 Task: Look for space in Montebello, United States from 10th July, 2023 to 15th July, 2023 for 7 adults in price range Rs.10000 to Rs.15000. Place can be entire place or shared room with 4 bedrooms having 7 beds and 4 bathrooms. Property type can be house, flat, guest house. Amenities needed are: wifi, TV, free parkinig on premises, gym, breakfast. Booking option can be shelf check-in. Required host language is English.
Action: Mouse moved to (410, 102)
Screenshot: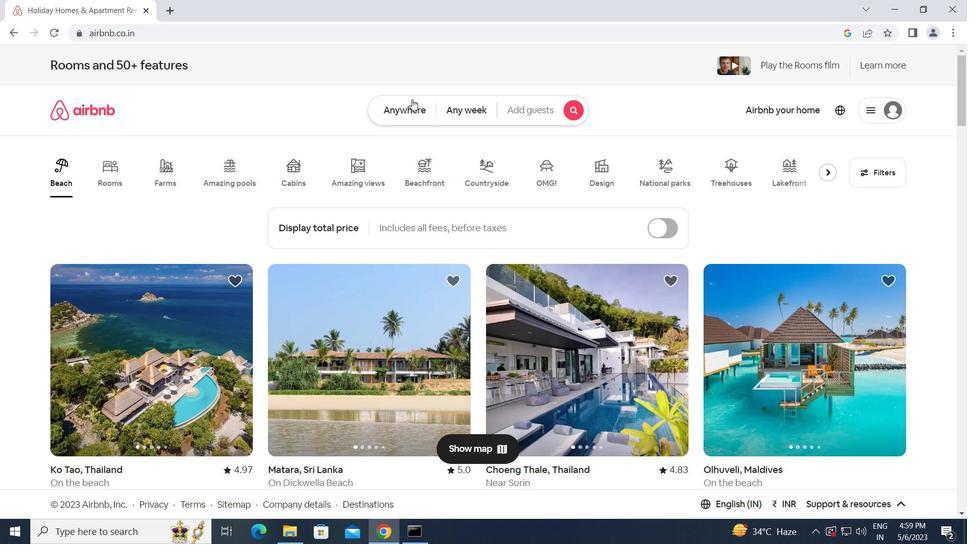 
Action: Mouse pressed left at (410, 102)
Screenshot: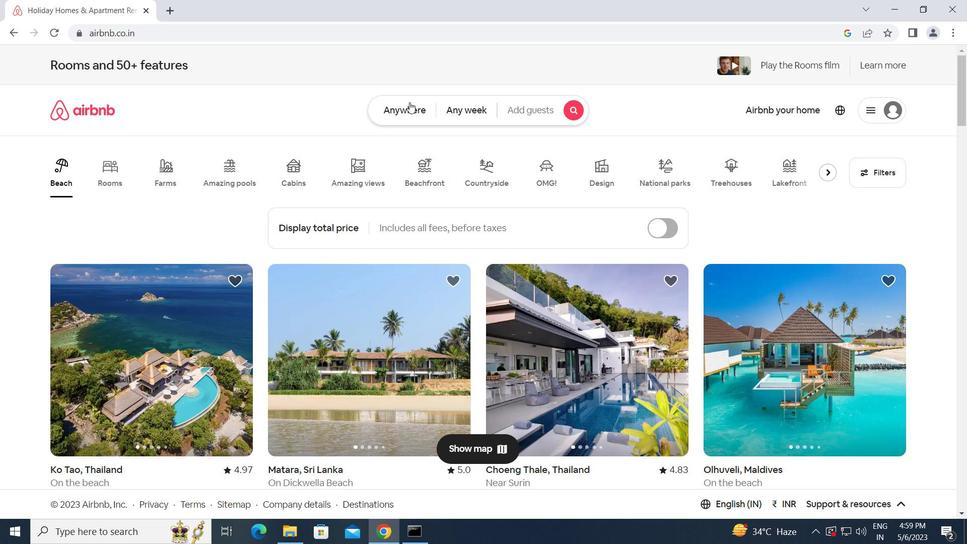 
Action: Mouse moved to (380, 153)
Screenshot: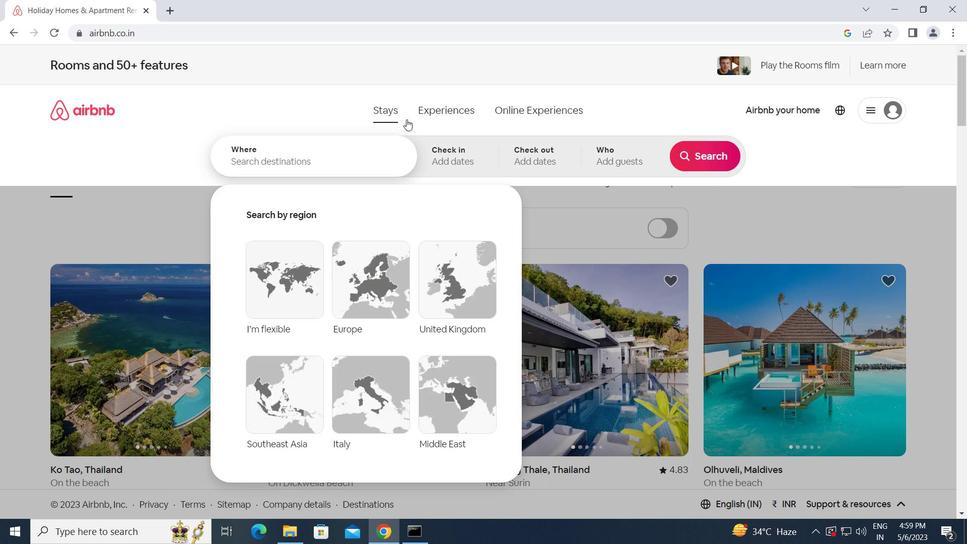 
Action: Mouse pressed left at (380, 153)
Screenshot: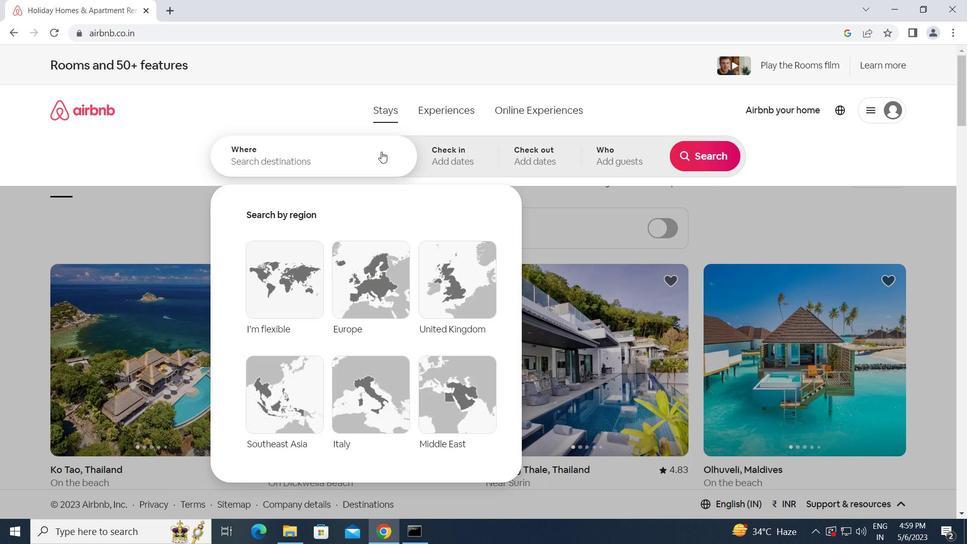 
Action: Key pressed m<Key.caps_lock>ontebello,<Key.space><Key.caps_lock>u<Key.caps_lock>nited<Key.space><Key.caps_lock>s<Key.caps_lock>tates<Key.enter>
Screenshot: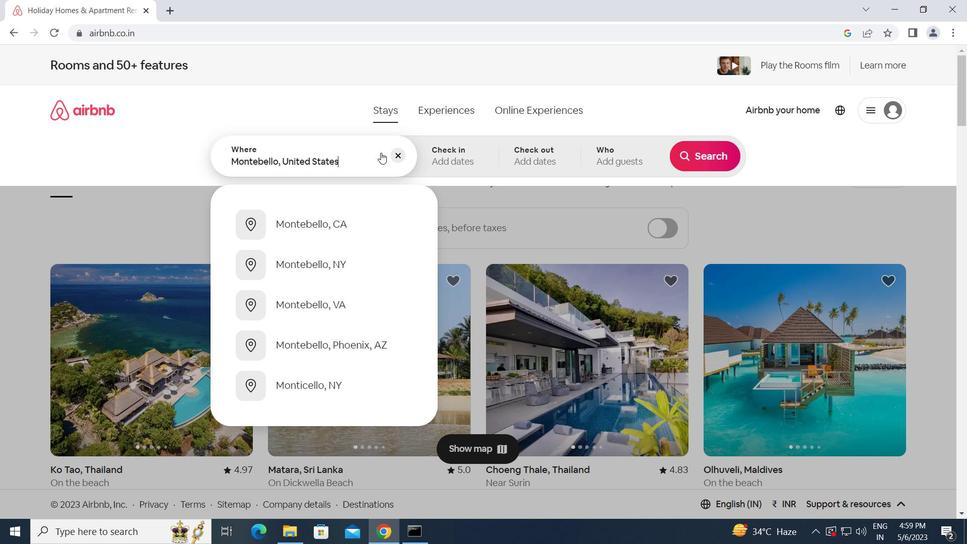 
Action: Mouse moved to (702, 253)
Screenshot: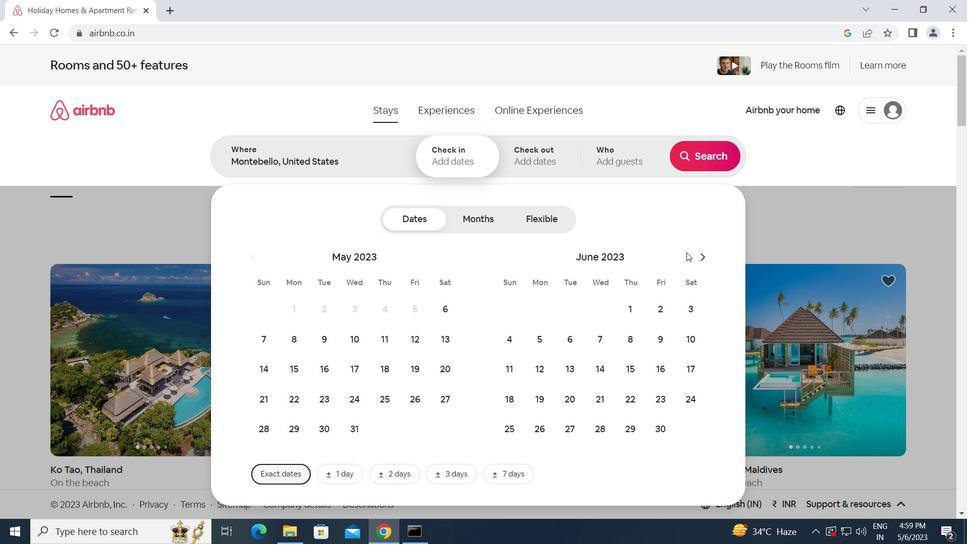 
Action: Mouse pressed left at (702, 253)
Screenshot: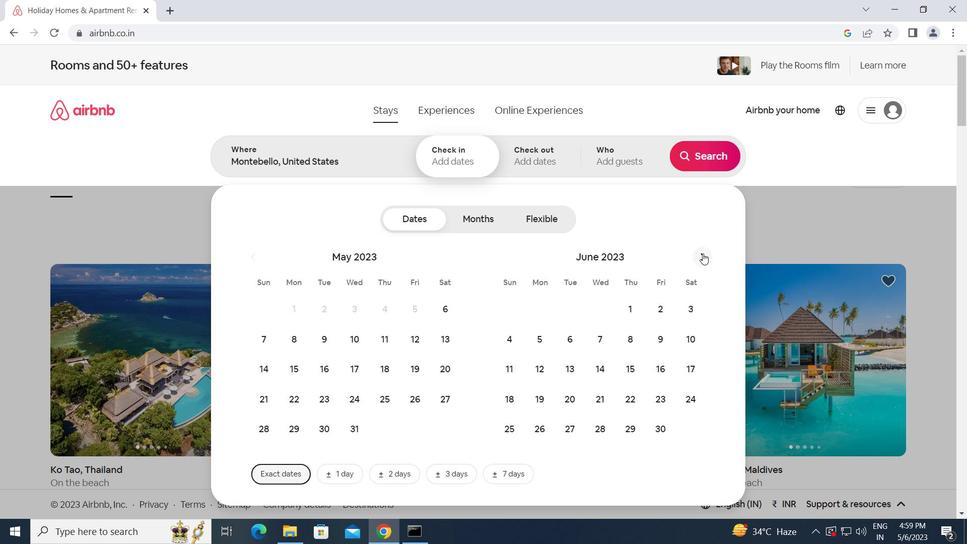 
Action: Mouse moved to (538, 370)
Screenshot: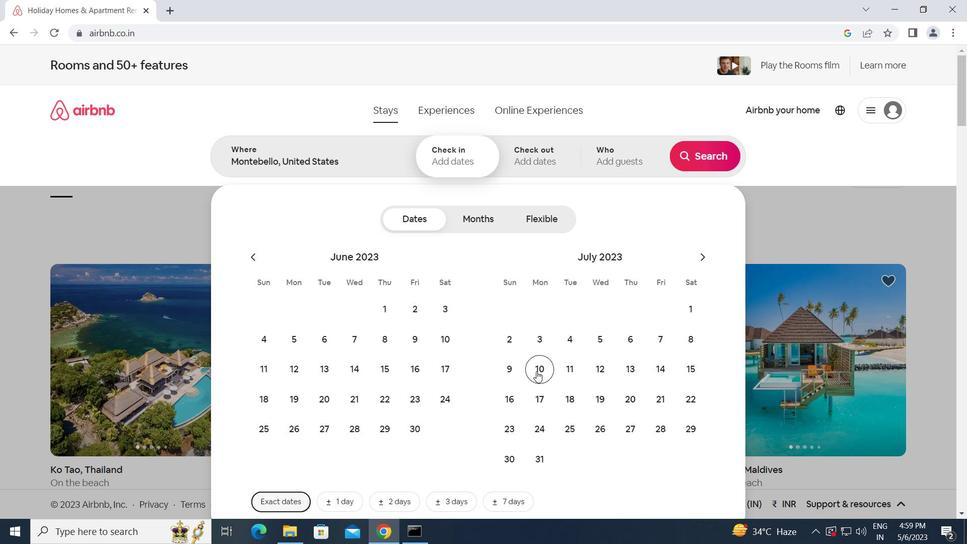
Action: Mouse pressed left at (538, 370)
Screenshot: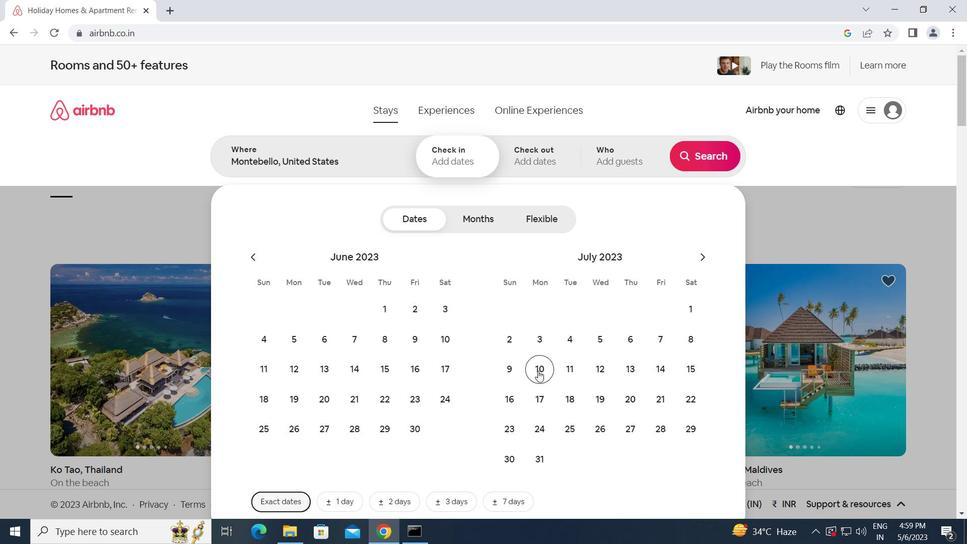 
Action: Mouse moved to (685, 362)
Screenshot: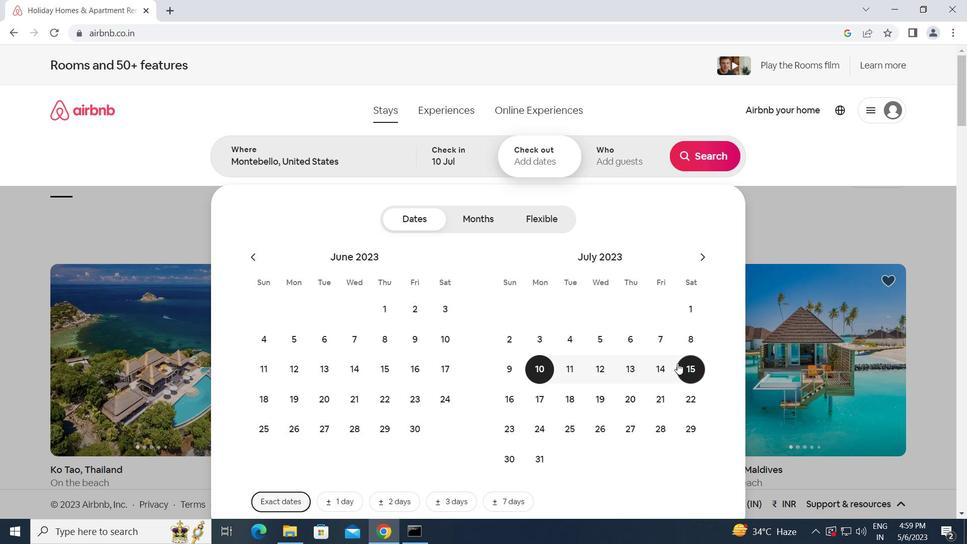 
Action: Mouse pressed left at (685, 362)
Screenshot: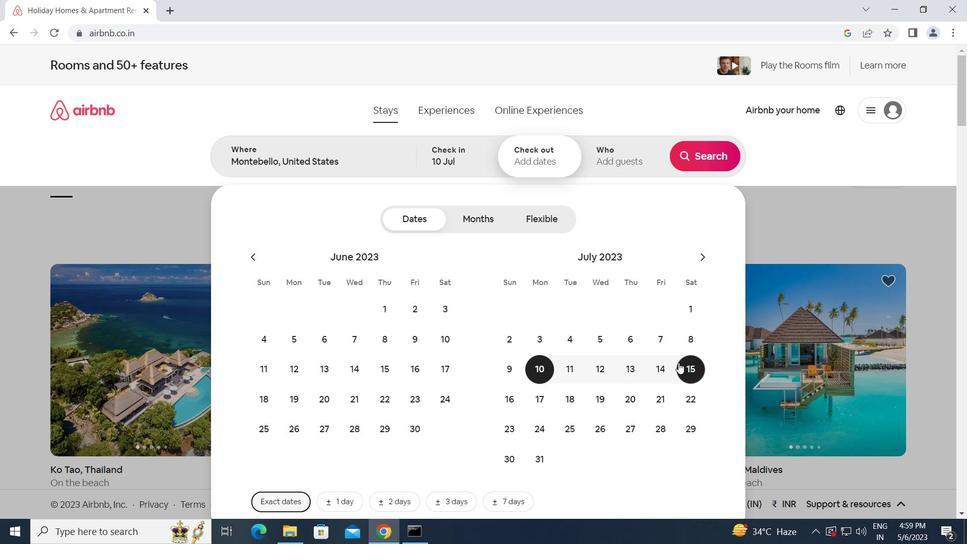 
Action: Mouse moved to (618, 154)
Screenshot: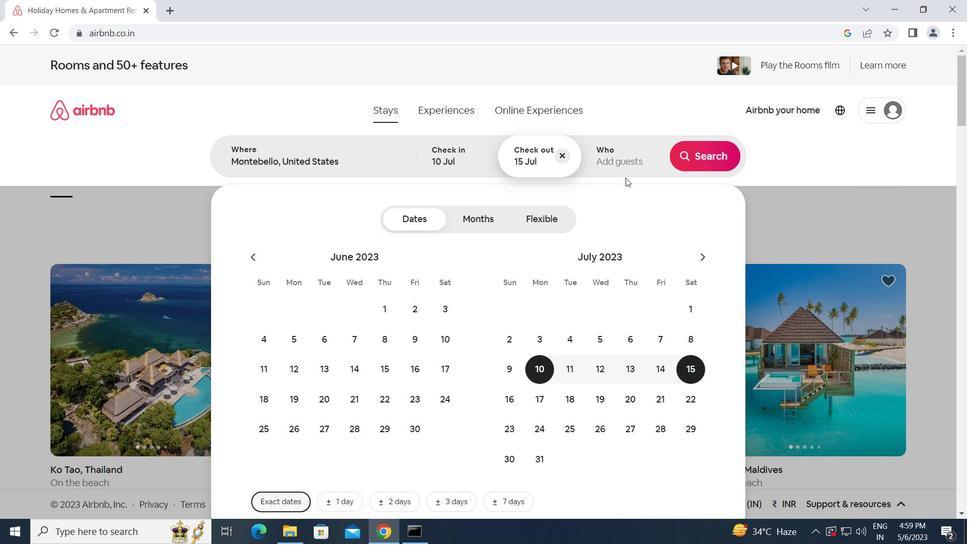 
Action: Mouse pressed left at (618, 154)
Screenshot: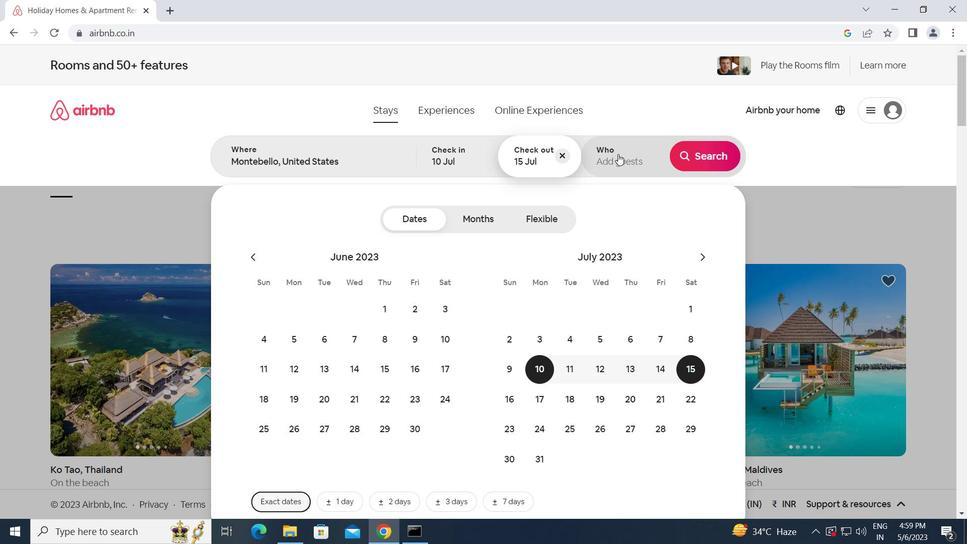 
Action: Mouse moved to (712, 223)
Screenshot: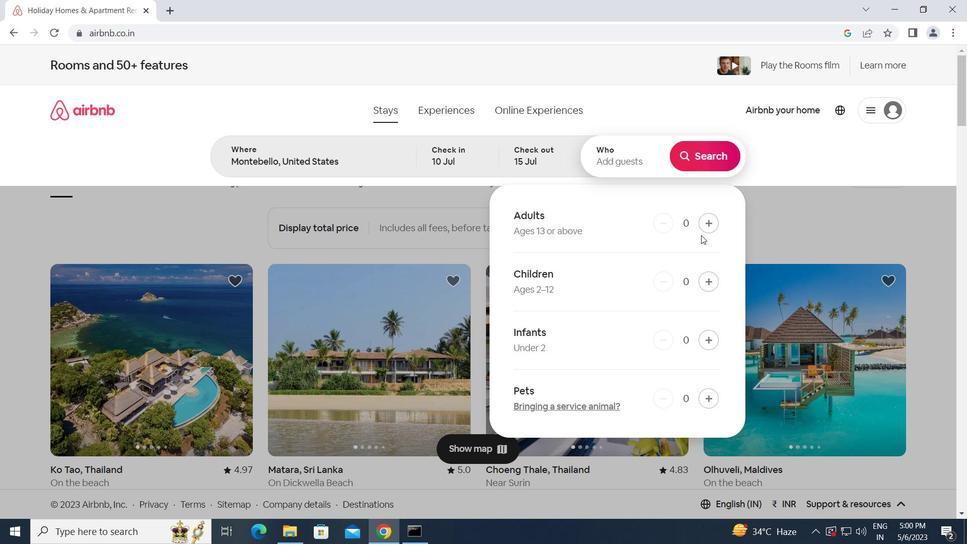 
Action: Mouse pressed left at (712, 223)
Screenshot: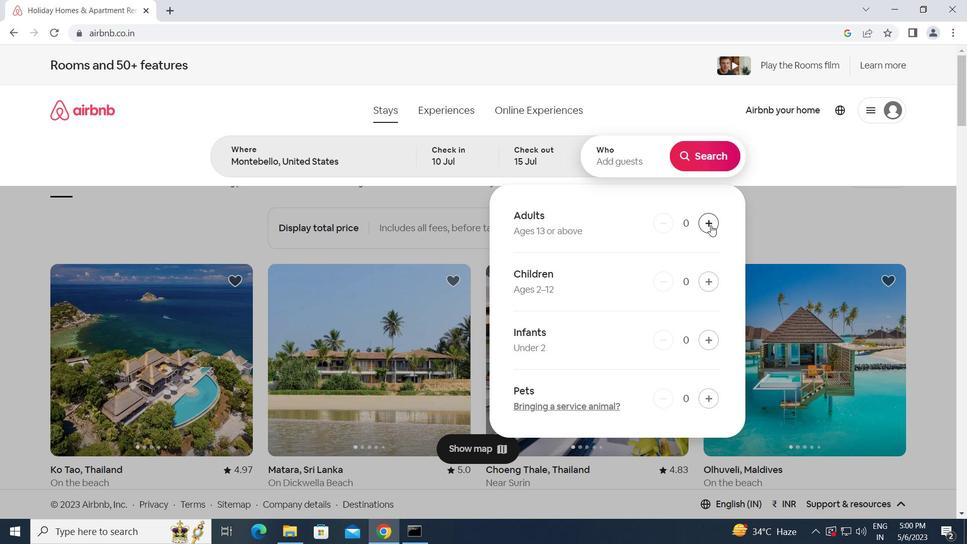 
Action: Mouse pressed left at (712, 223)
Screenshot: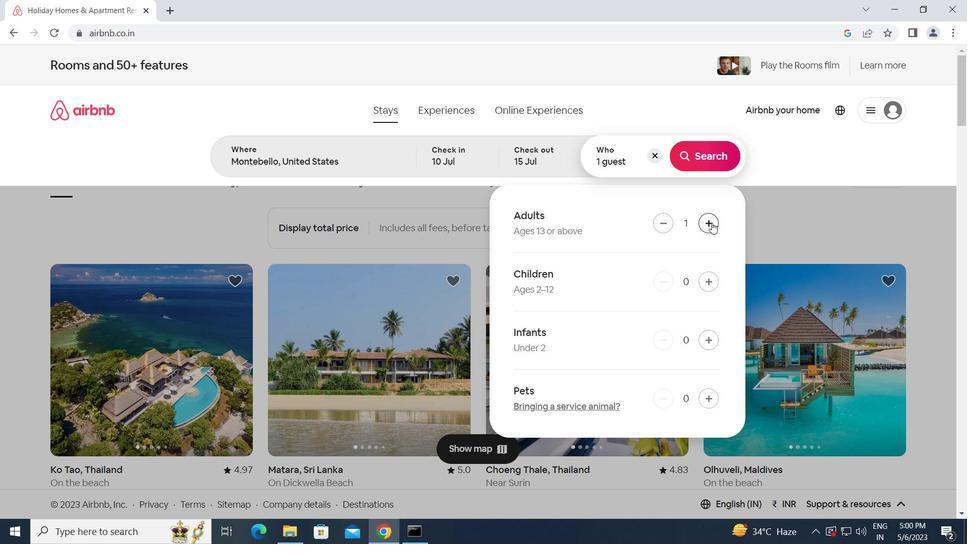 
Action: Mouse pressed left at (712, 223)
Screenshot: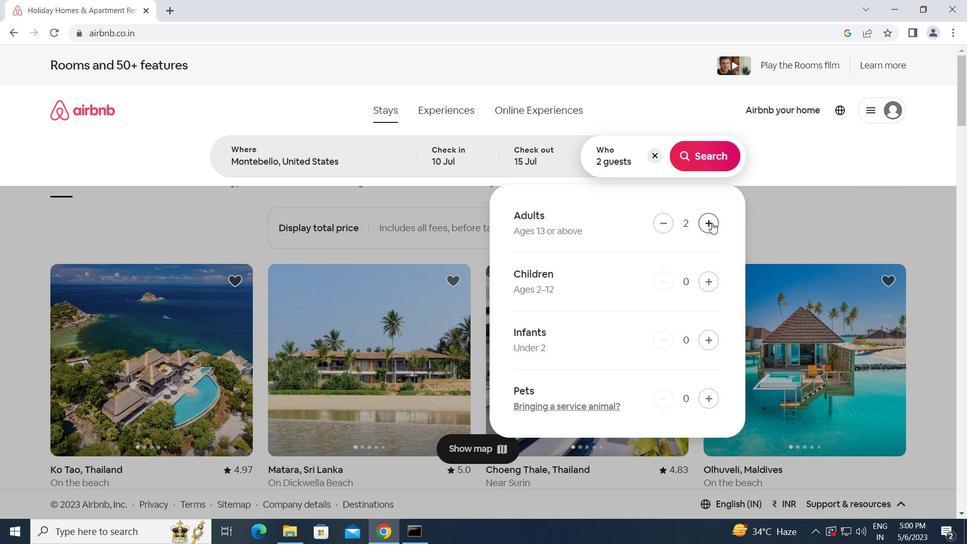 
Action: Mouse pressed left at (712, 223)
Screenshot: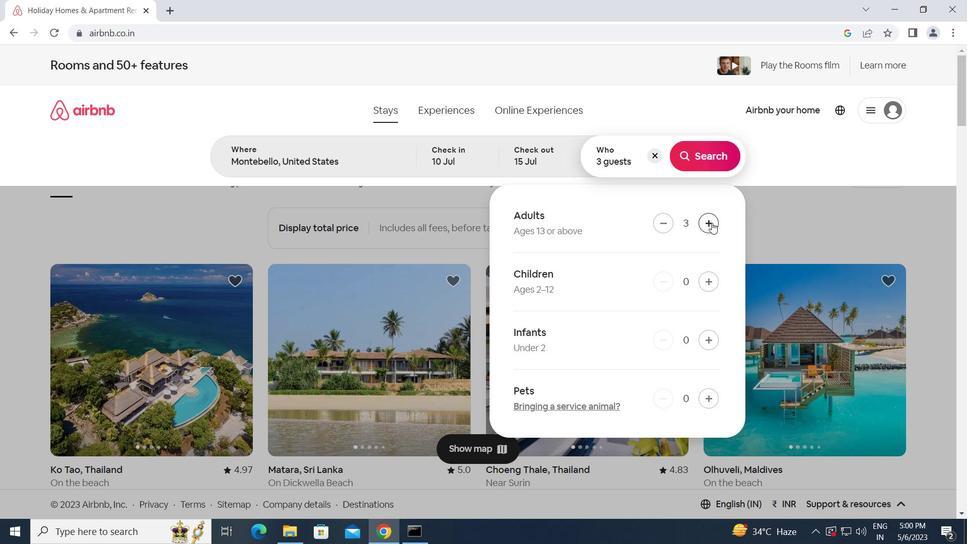 
Action: Mouse pressed left at (712, 223)
Screenshot: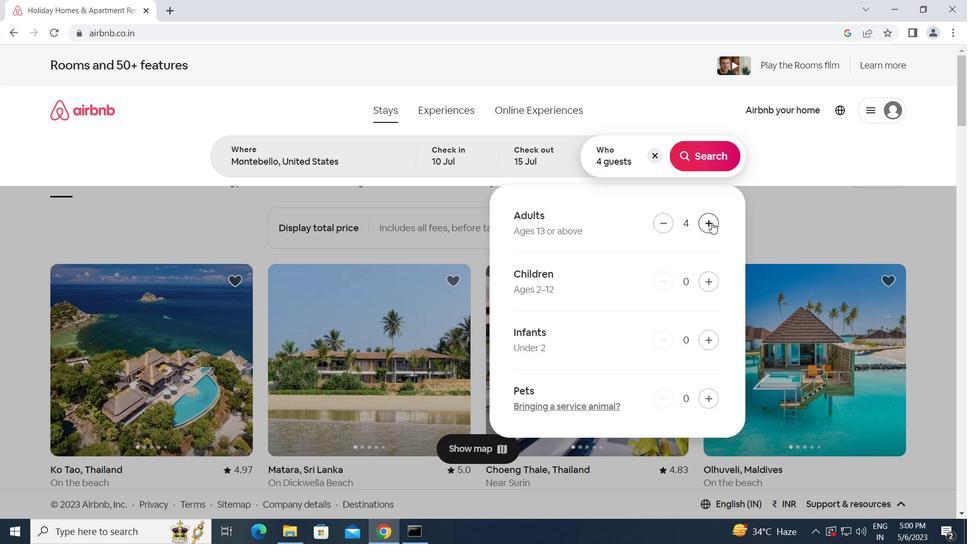
Action: Mouse pressed left at (712, 223)
Screenshot: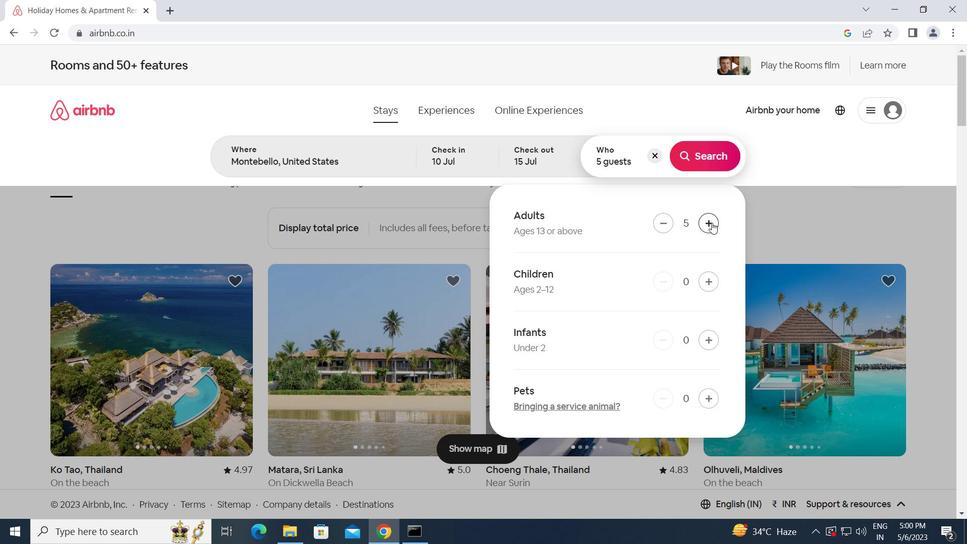 
Action: Mouse pressed left at (712, 223)
Screenshot: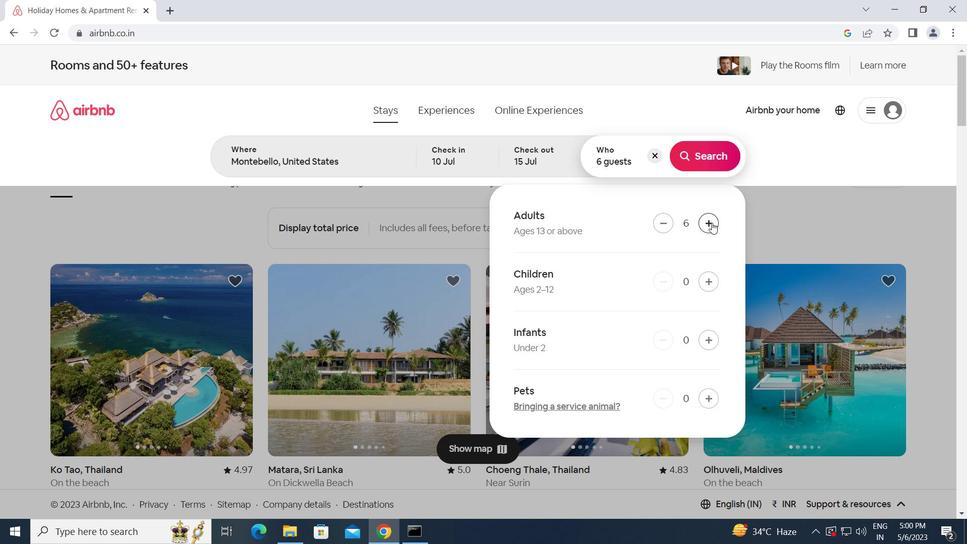 
Action: Mouse moved to (708, 152)
Screenshot: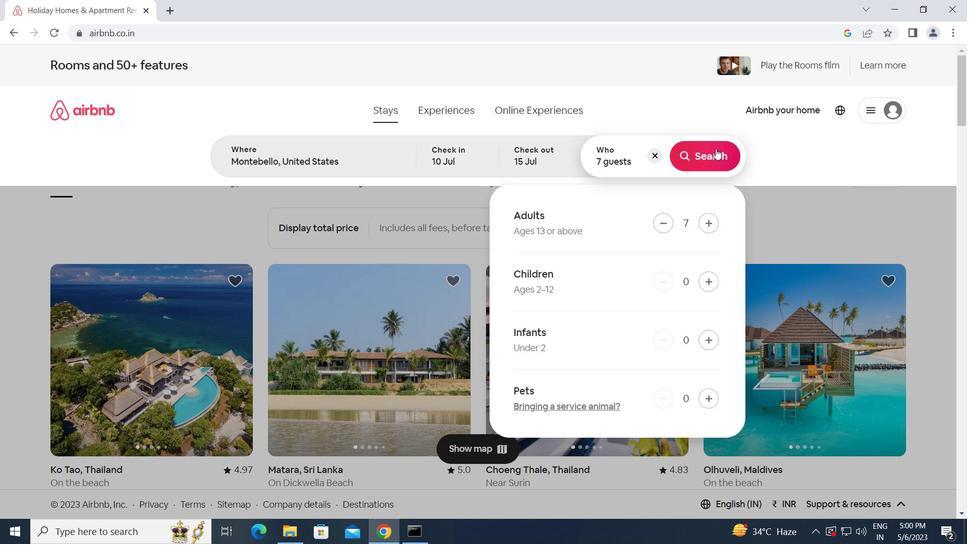 
Action: Mouse pressed left at (708, 152)
Screenshot: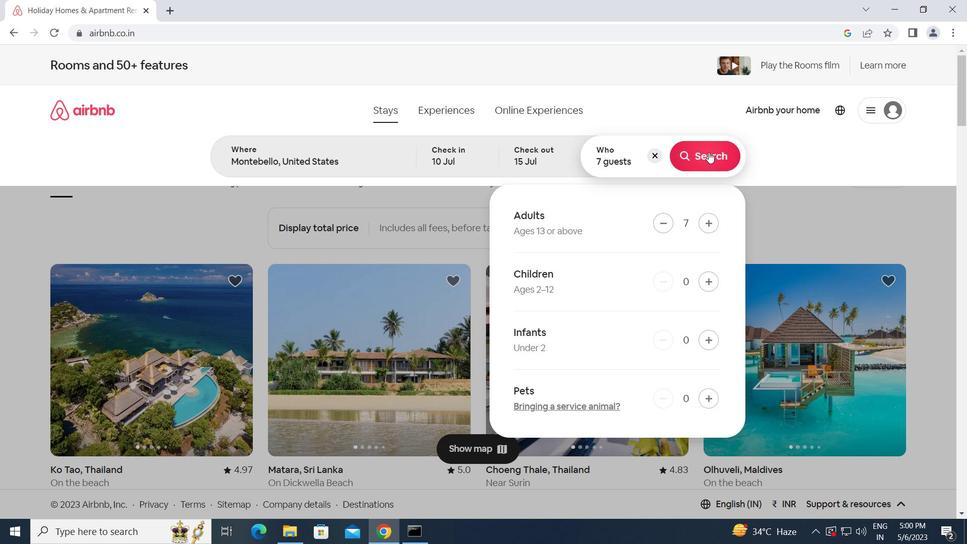 
Action: Mouse moved to (899, 116)
Screenshot: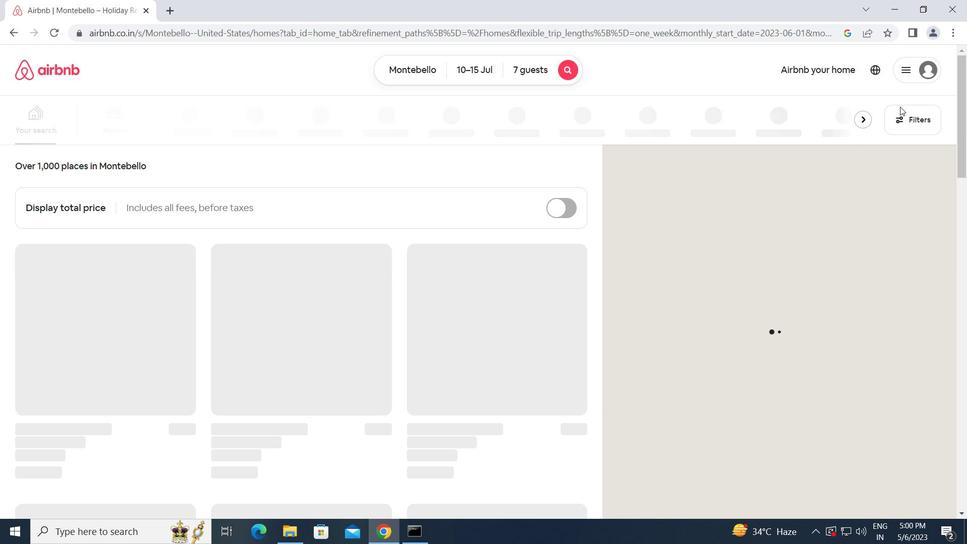 
Action: Mouse pressed left at (899, 116)
Screenshot: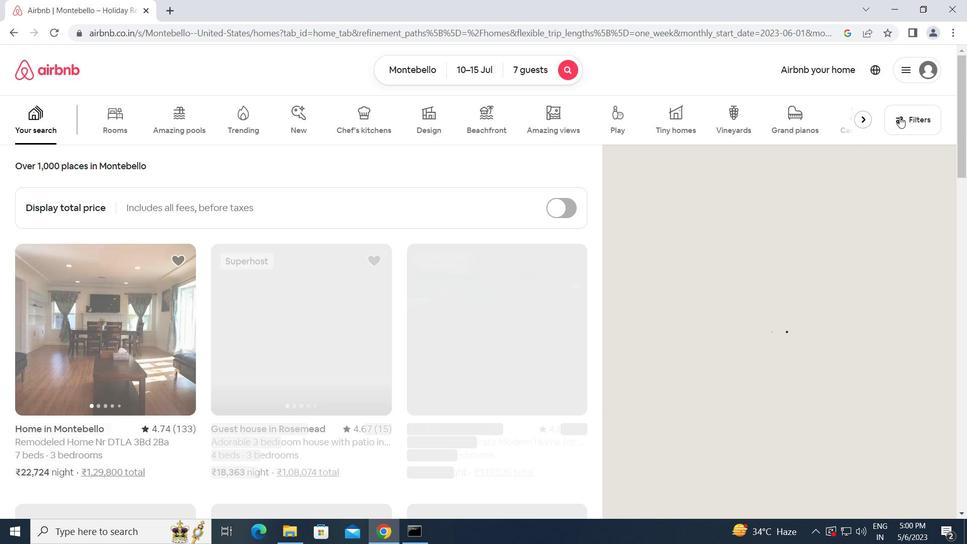 
Action: Mouse moved to (311, 429)
Screenshot: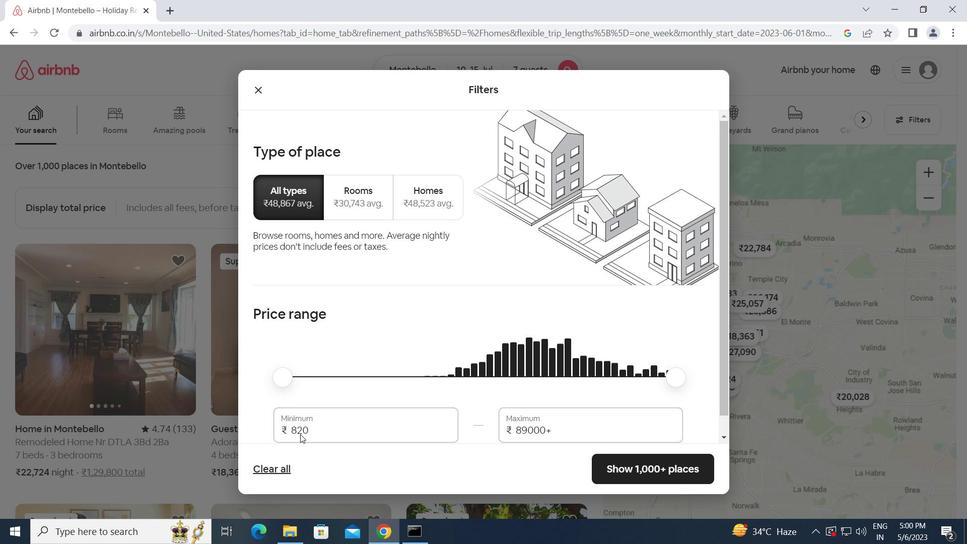 
Action: Mouse pressed left at (311, 429)
Screenshot: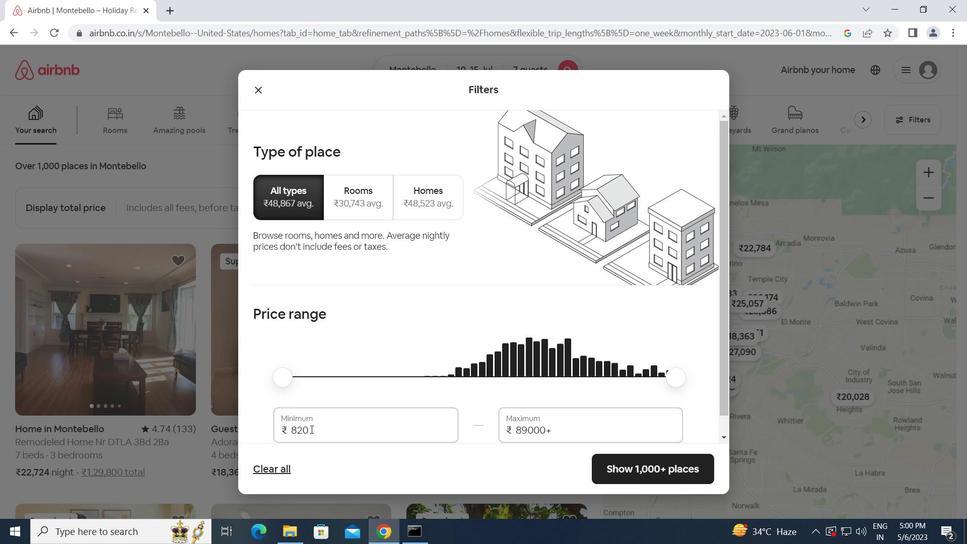 
Action: Mouse moved to (278, 428)
Screenshot: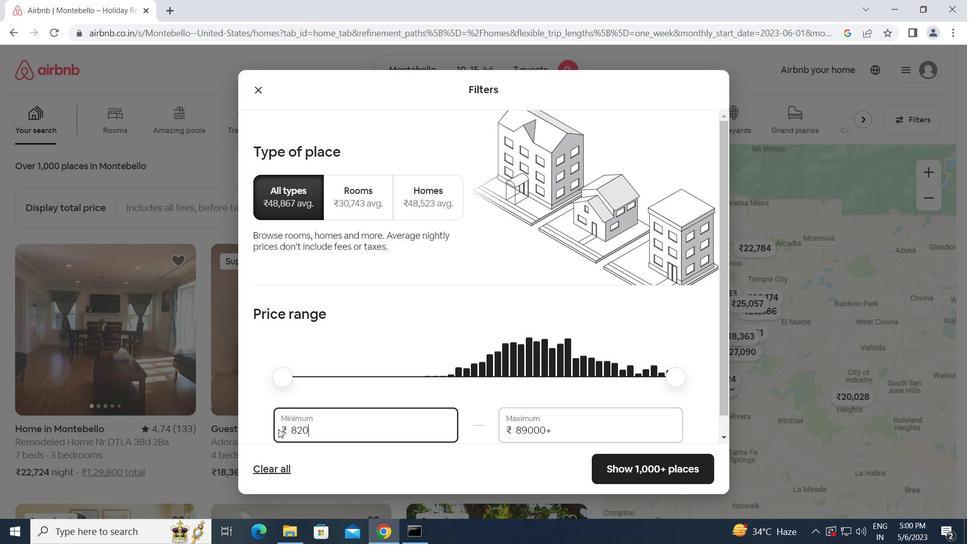 
Action: Key pressed 10000
Screenshot: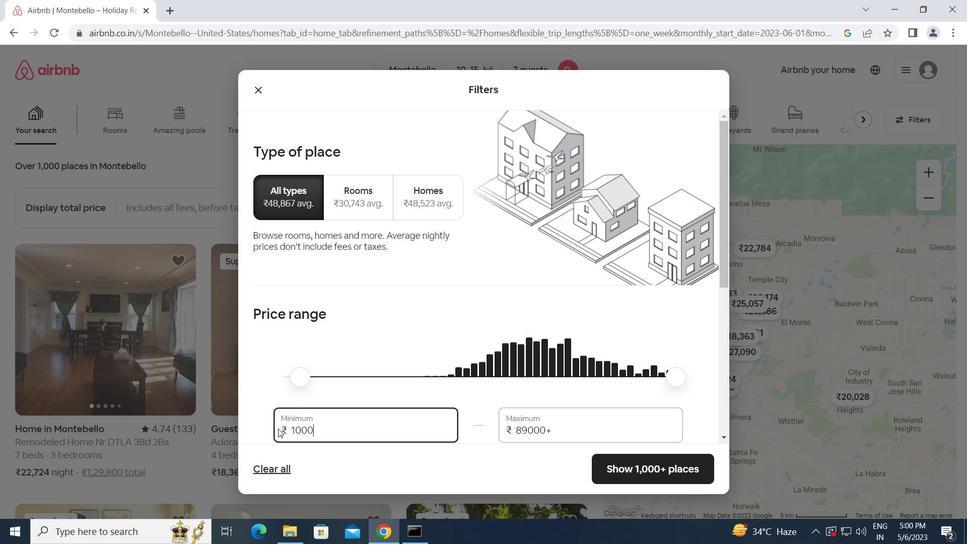 
Action: Mouse moved to (271, 402)
Screenshot: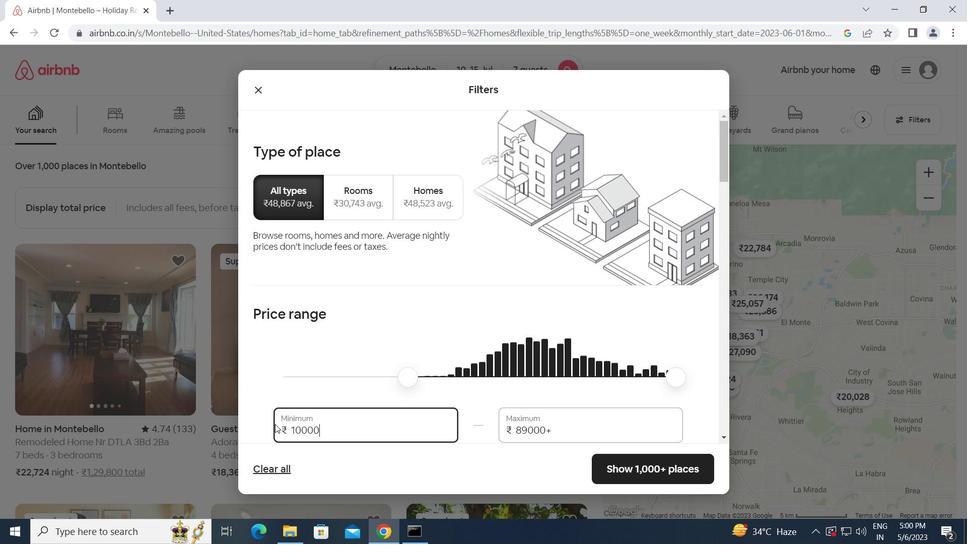 
Action: Key pressed <Key.tab>15000
Screenshot: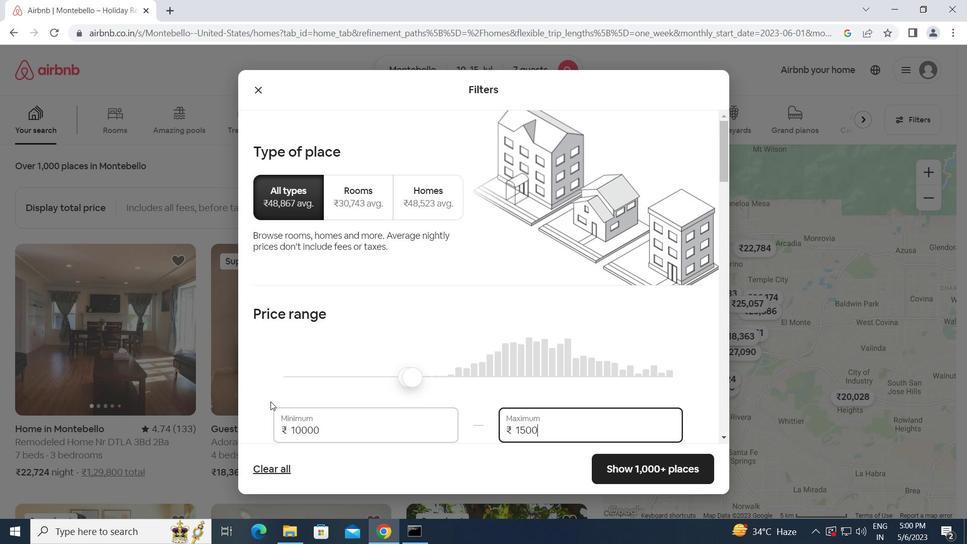 
Action: Mouse moved to (285, 403)
Screenshot: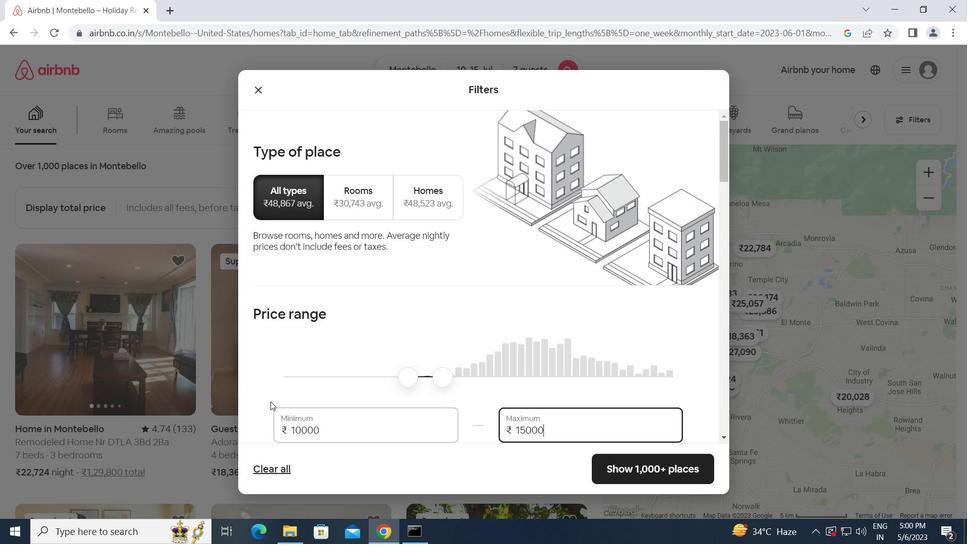 
Action: Mouse scrolled (285, 402) with delta (0, 0)
Screenshot: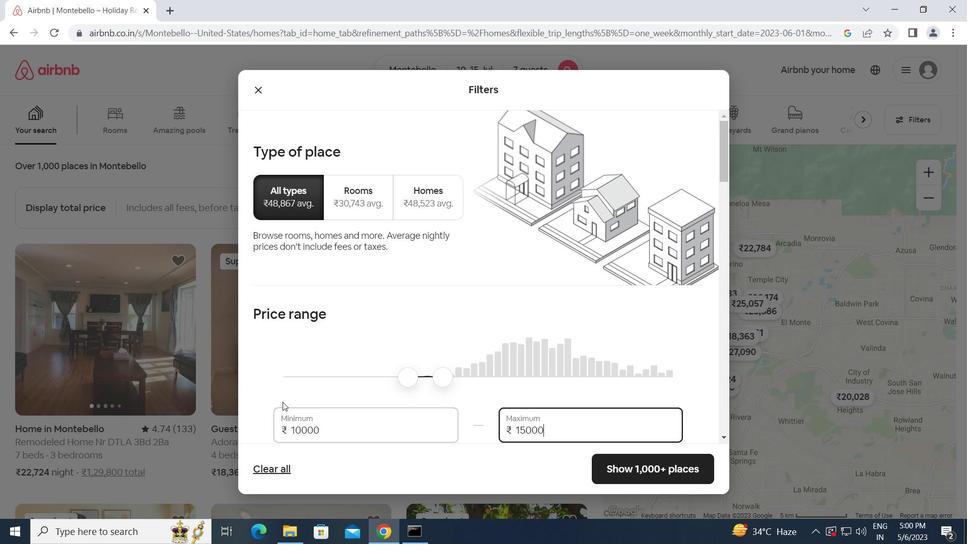 
Action: Mouse scrolled (285, 402) with delta (0, 0)
Screenshot: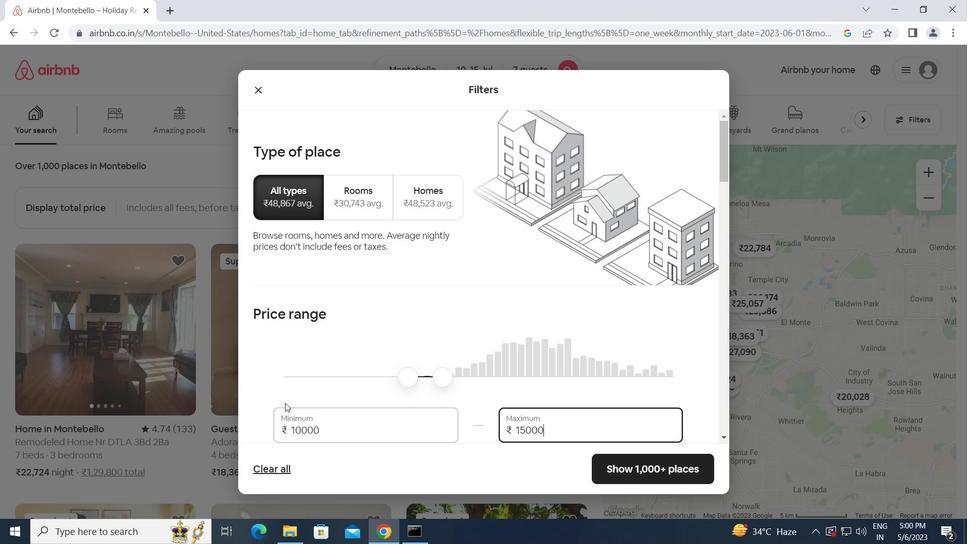 
Action: Mouse scrolled (285, 402) with delta (0, 0)
Screenshot: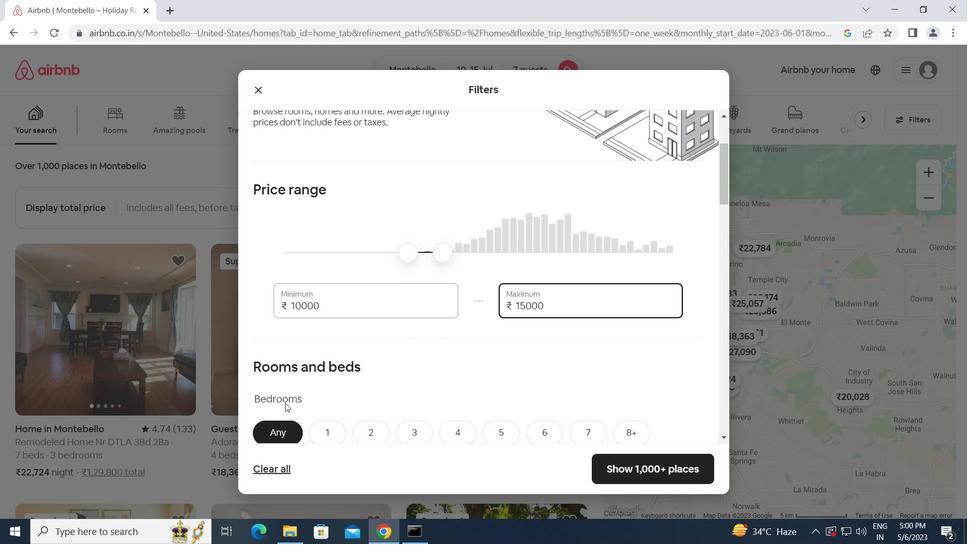 
Action: Mouse scrolled (285, 402) with delta (0, 0)
Screenshot: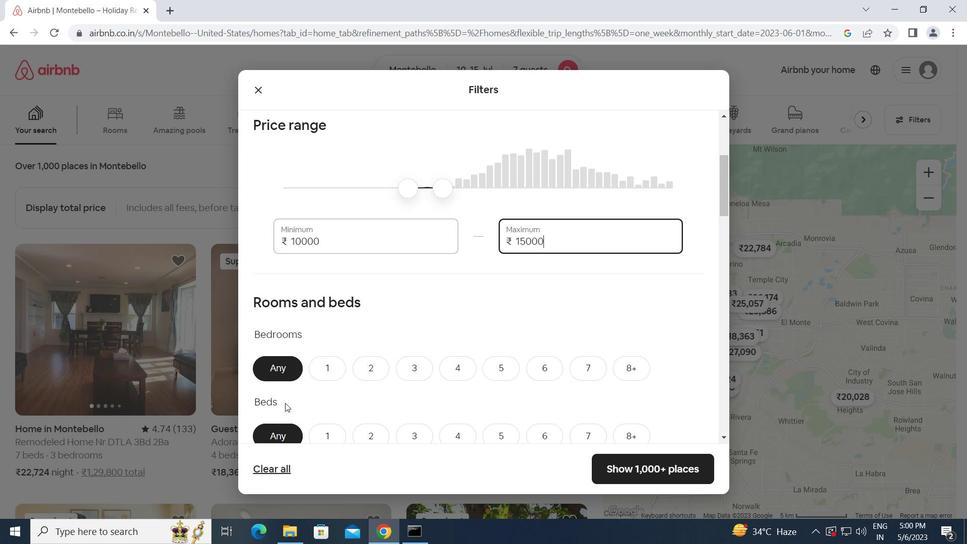 
Action: Mouse moved to (457, 307)
Screenshot: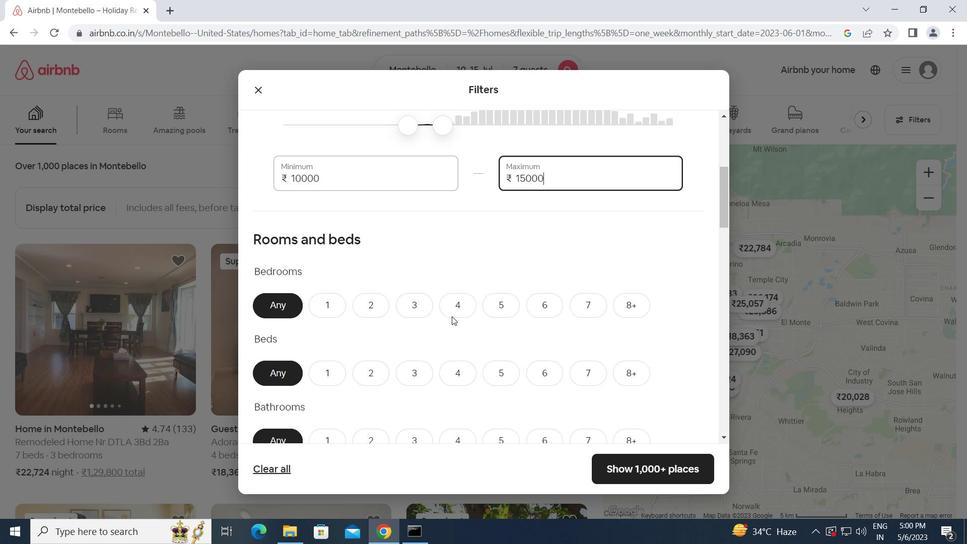 
Action: Mouse pressed left at (457, 307)
Screenshot: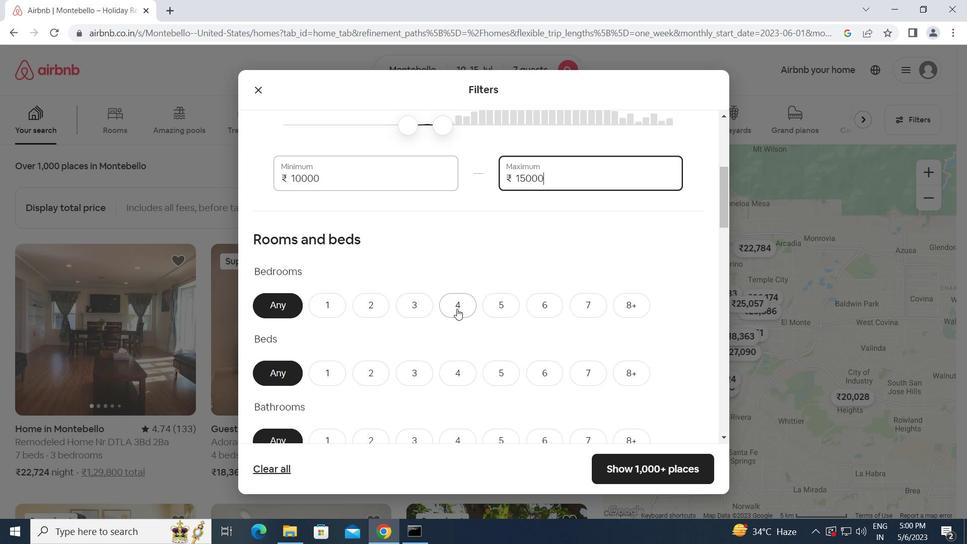 
Action: Mouse moved to (476, 358)
Screenshot: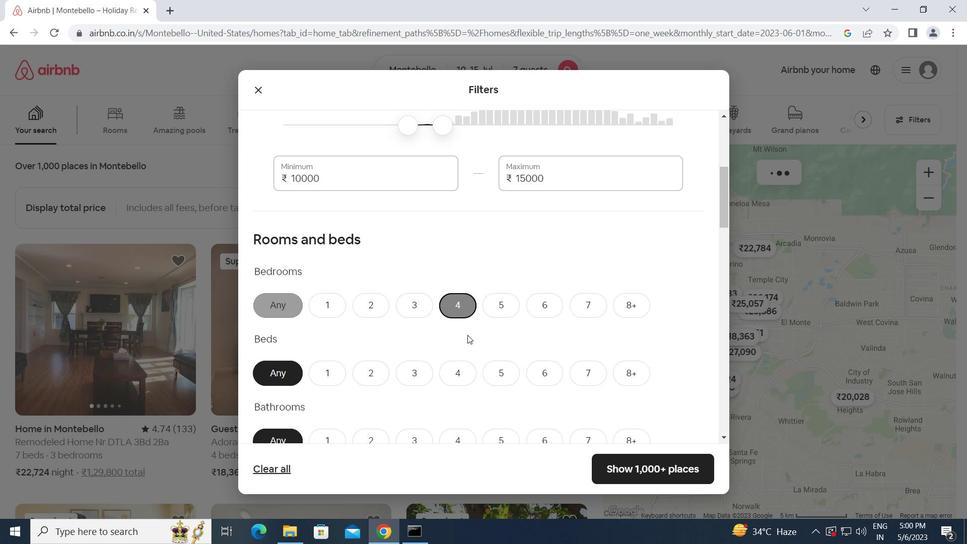 
Action: Mouse scrolled (476, 357) with delta (0, 0)
Screenshot: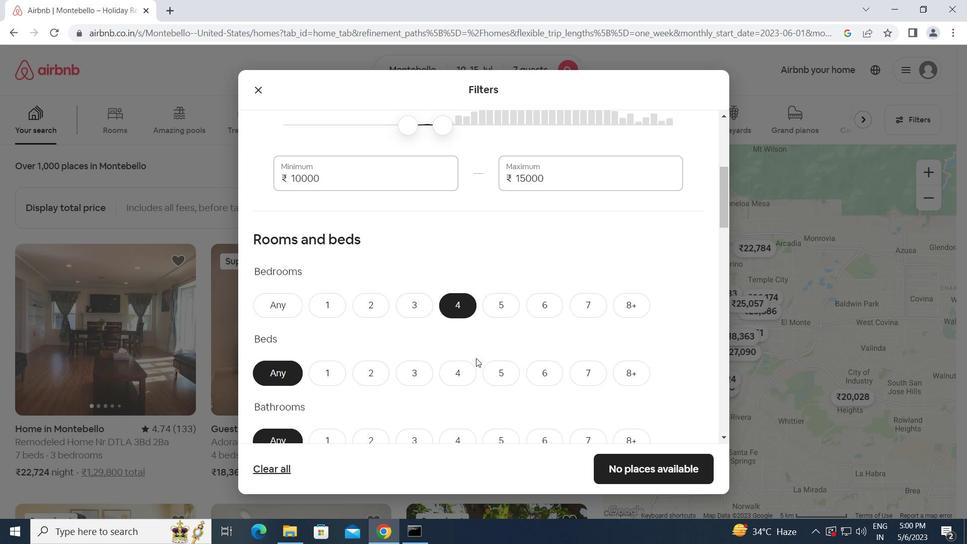 
Action: Mouse moved to (587, 315)
Screenshot: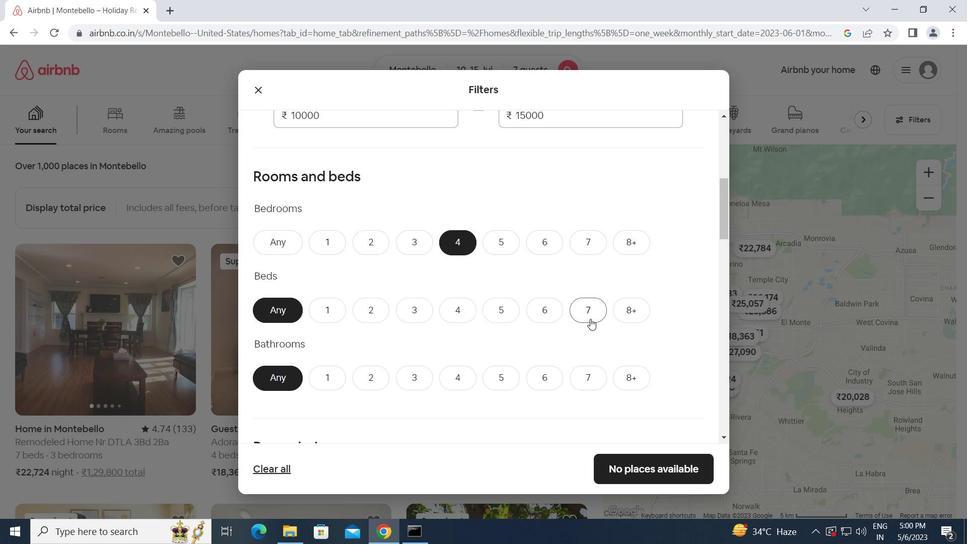 
Action: Mouse pressed left at (587, 315)
Screenshot: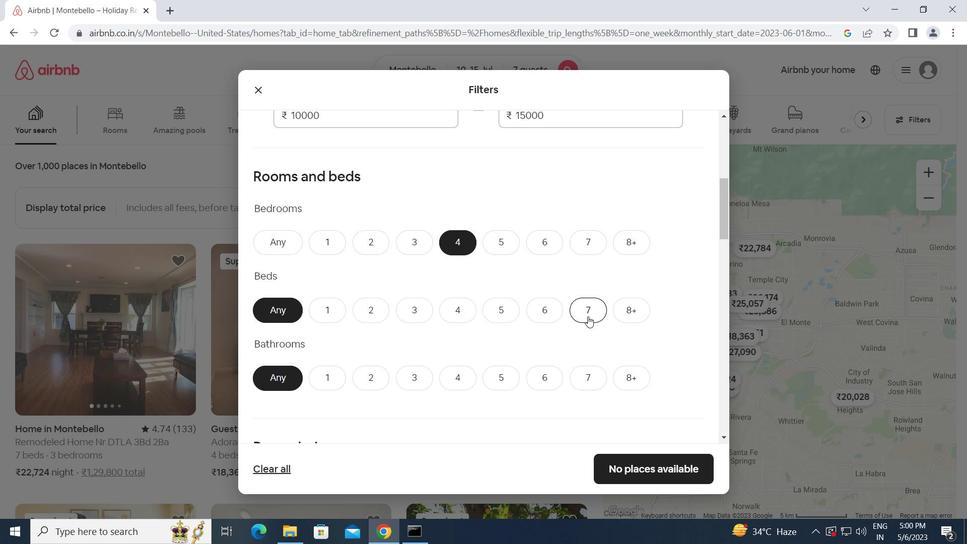 
Action: Mouse moved to (499, 375)
Screenshot: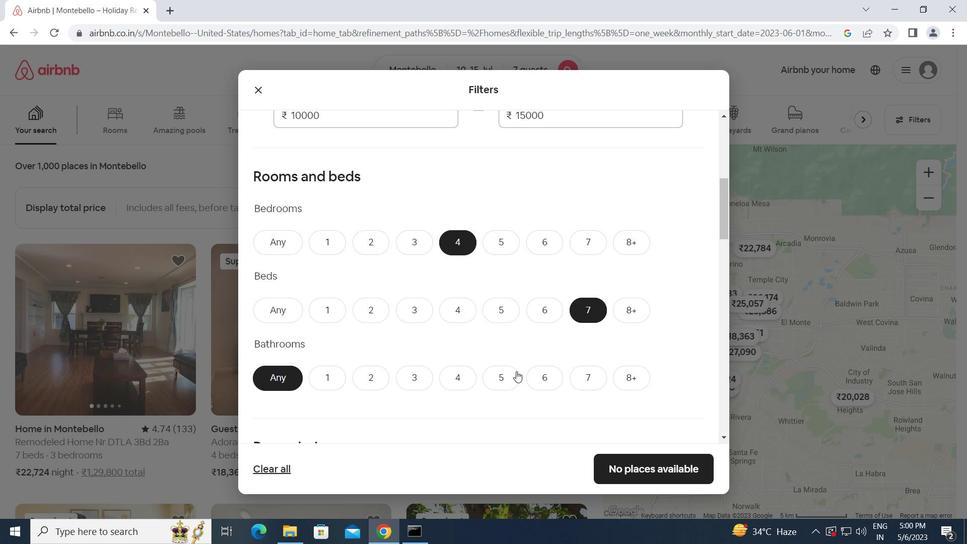 
Action: Mouse scrolled (499, 375) with delta (0, 0)
Screenshot: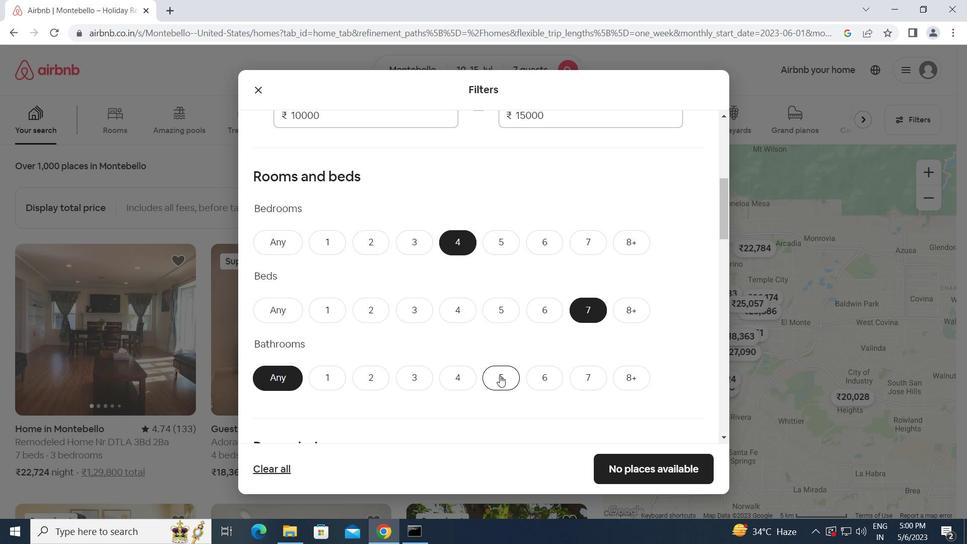 
Action: Mouse moved to (454, 315)
Screenshot: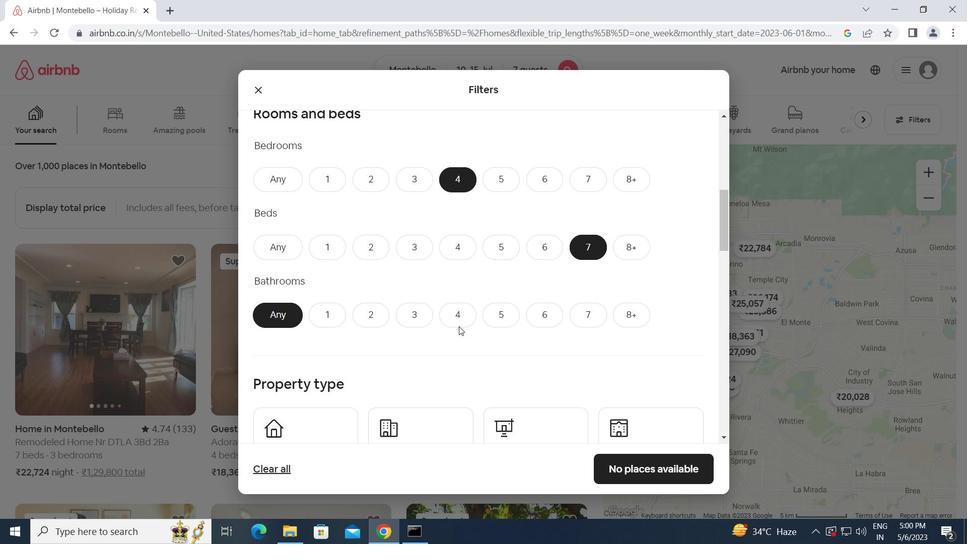 
Action: Mouse pressed left at (454, 315)
Screenshot: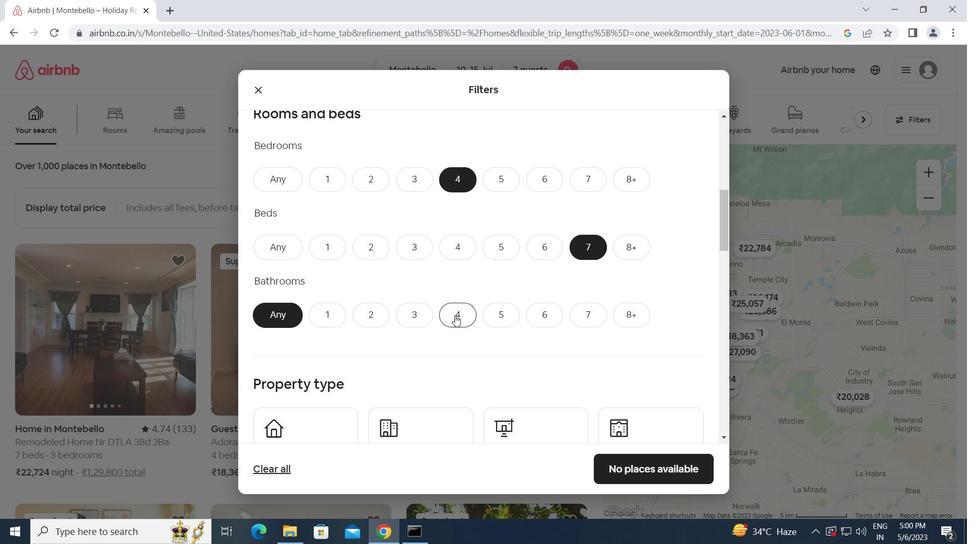 
Action: Mouse moved to (440, 351)
Screenshot: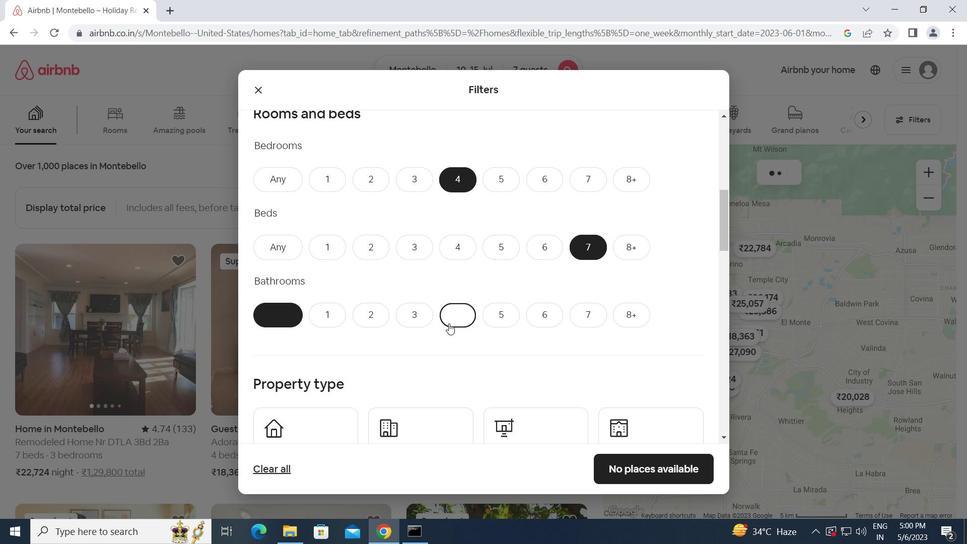 
Action: Mouse scrolled (440, 350) with delta (0, 0)
Screenshot: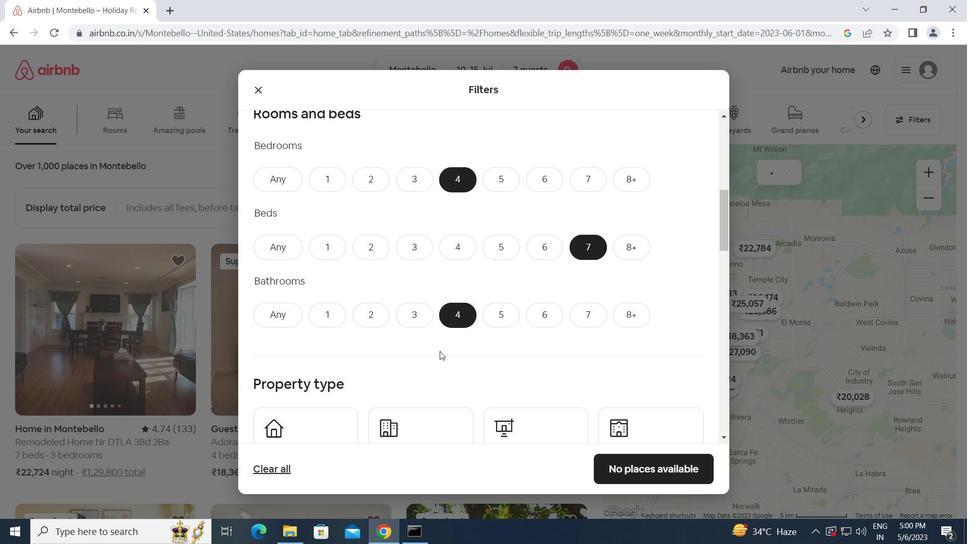 
Action: Mouse scrolled (440, 350) with delta (0, 0)
Screenshot: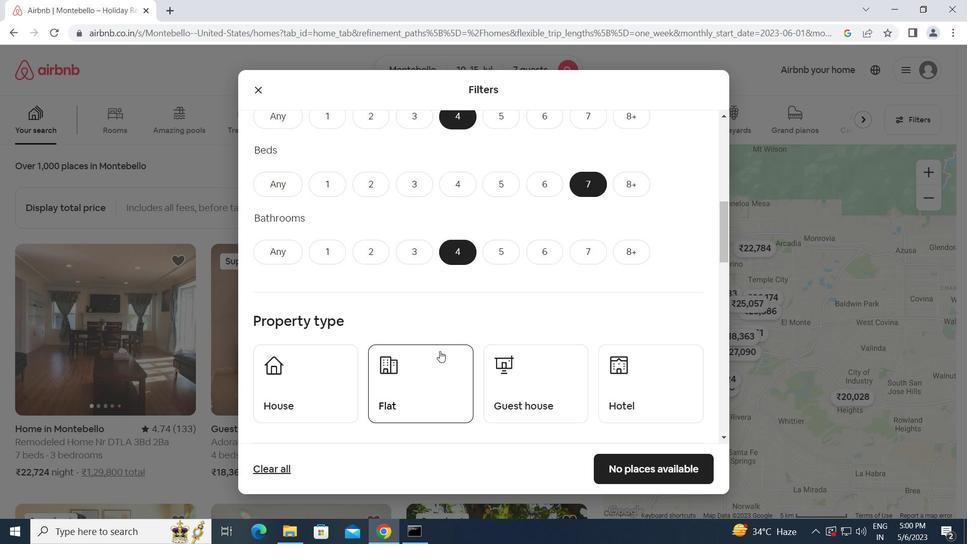
Action: Mouse scrolled (440, 351) with delta (0, 0)
Screenshot: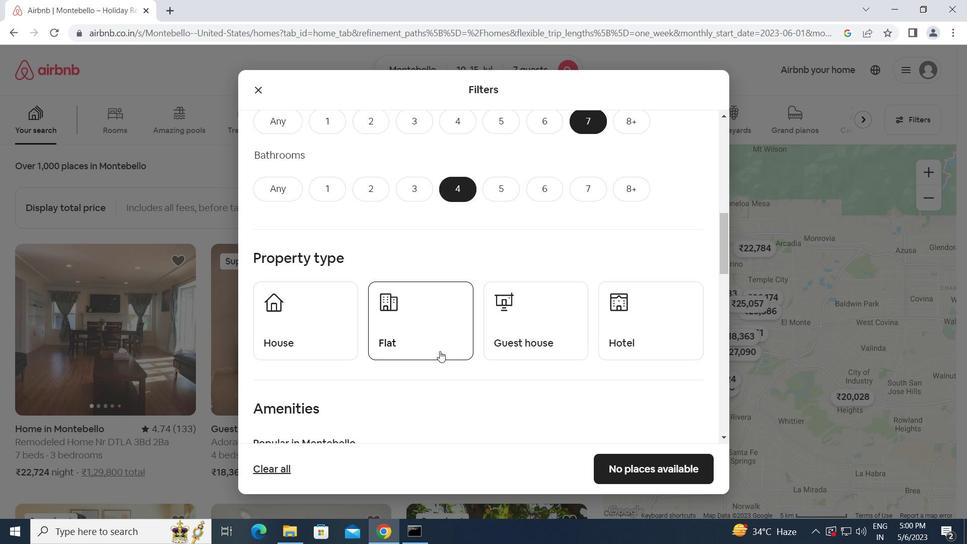 
Action: Mouse scrolled (440, 350) with delta (0, 0)
Screenshot: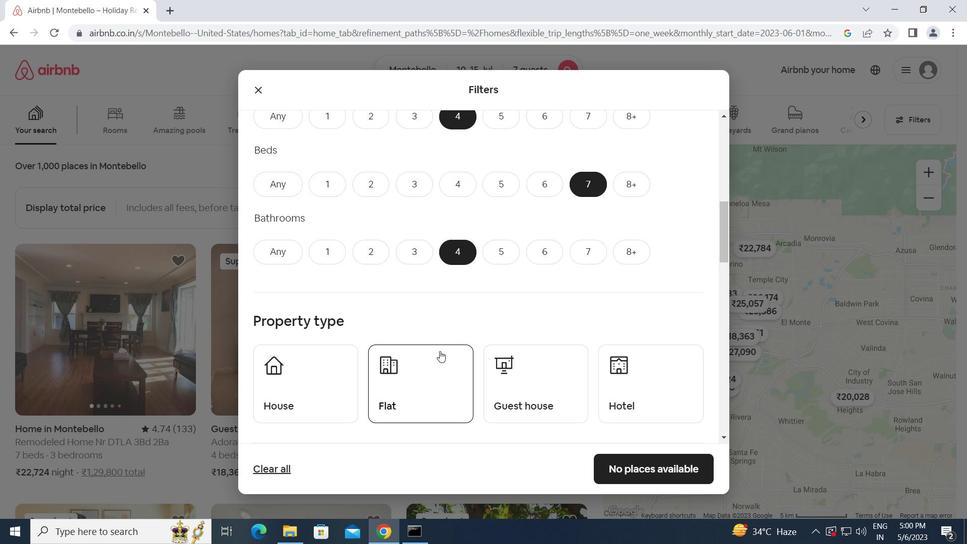 
Action: Mouse scrolled (440, 350) with delta (0, 0)
Screenshot: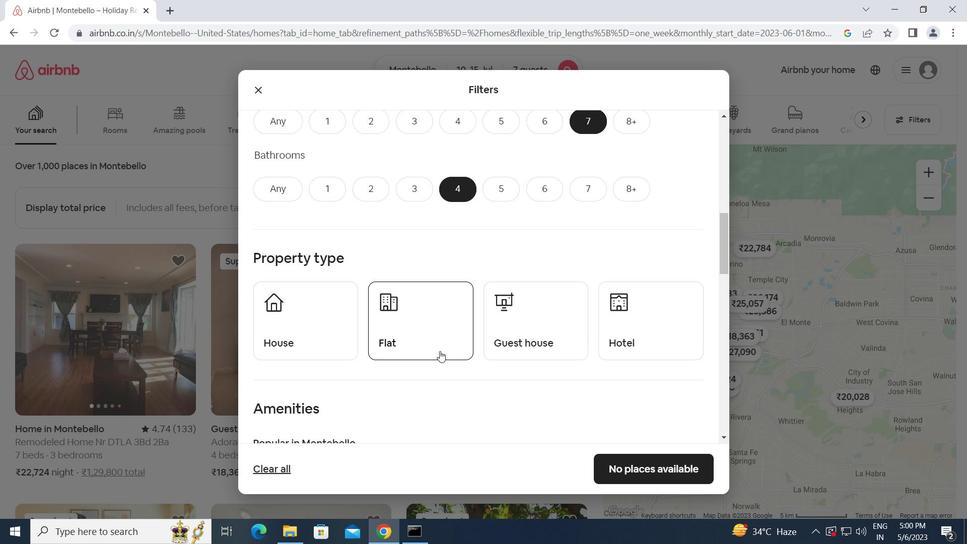 
Action: Mouse moved to (320, 277)
Screenshot: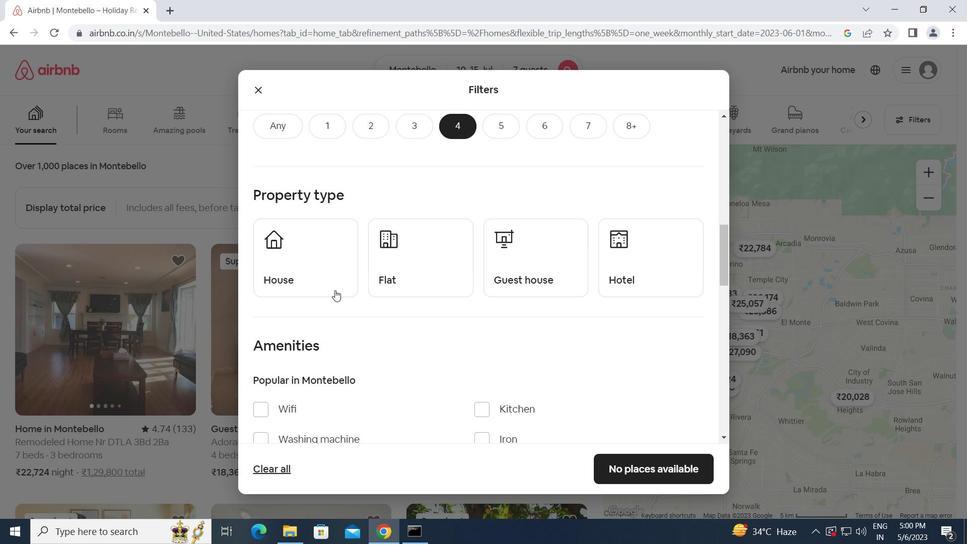 
Action: Mouse pressed left at (320, 277)
Screenshot: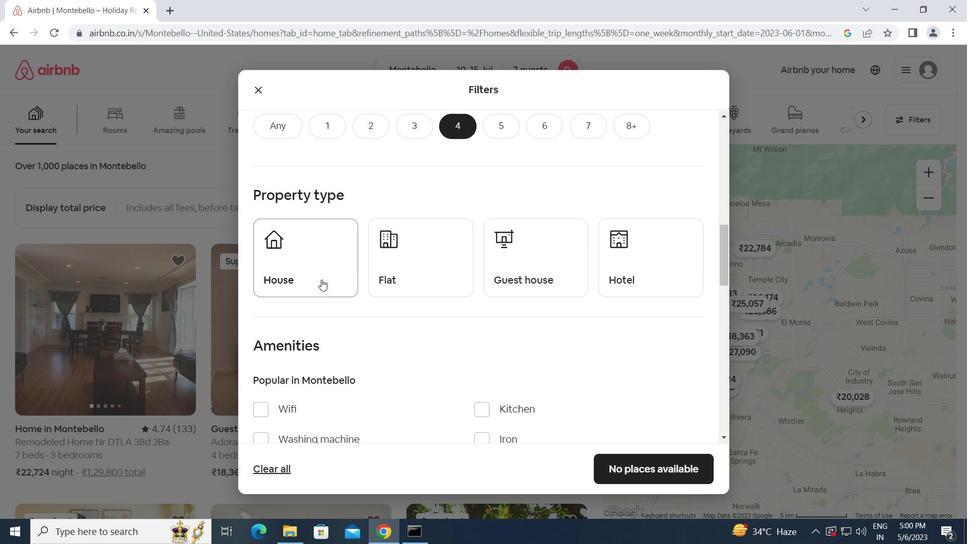 
Action: Mouse moved to (406, 266)
Screenshot: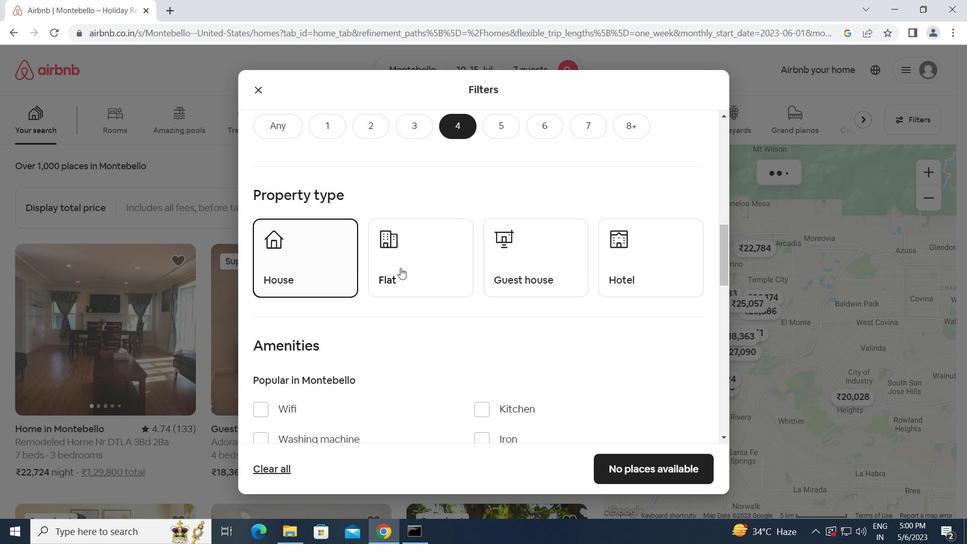 
Action: Mouse pressed left at (406, 266)
Screenshot: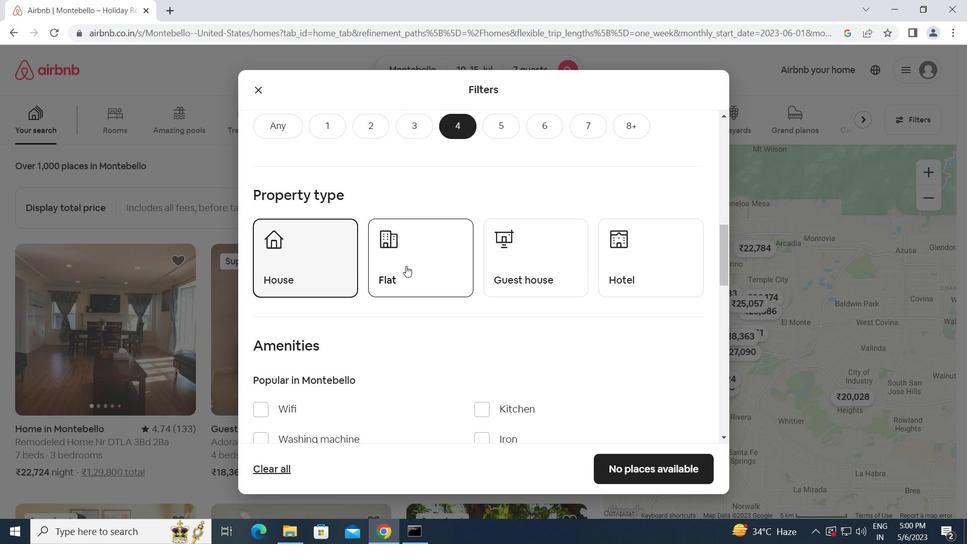 
Action: Mouse moved to (524, 260)
Screenshot: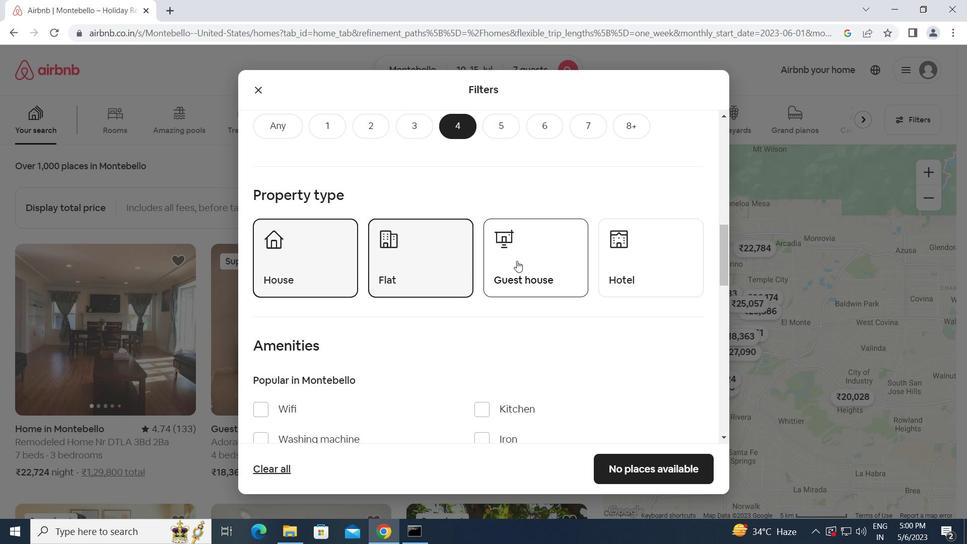 
Action: Mouse pressed left at (524, 260)
Screenshot: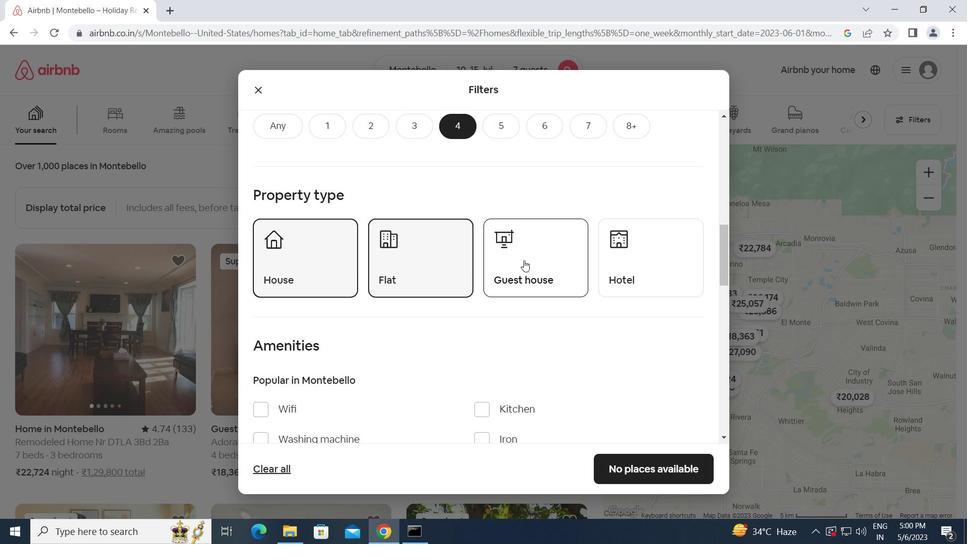 
Action: Mouse moved to (457, 370)
Screenshot: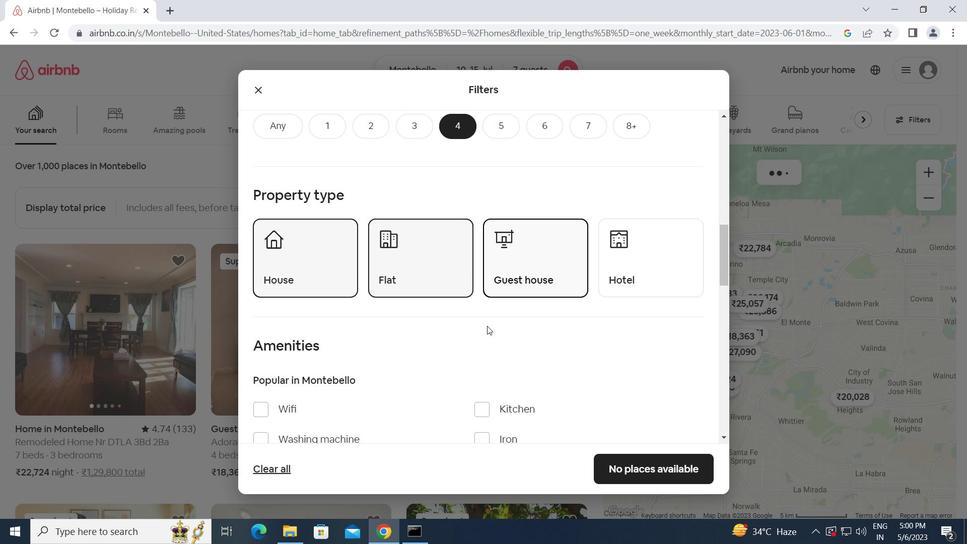 
Action: Mouse scrolled (457, 370) with delta (0, 0)
Screenshot: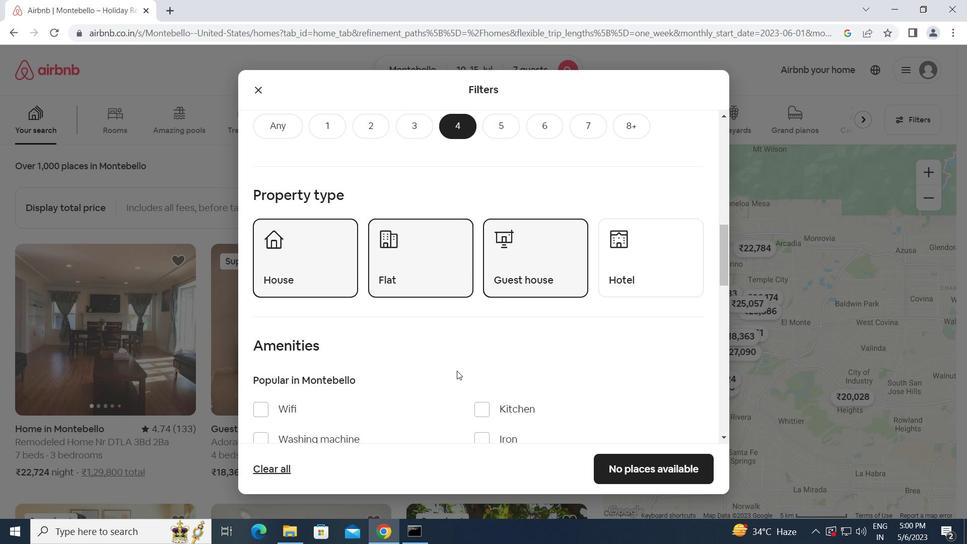 
Action: Mouse scrolled (457, 370) with delta (0, 0)
Screenshot: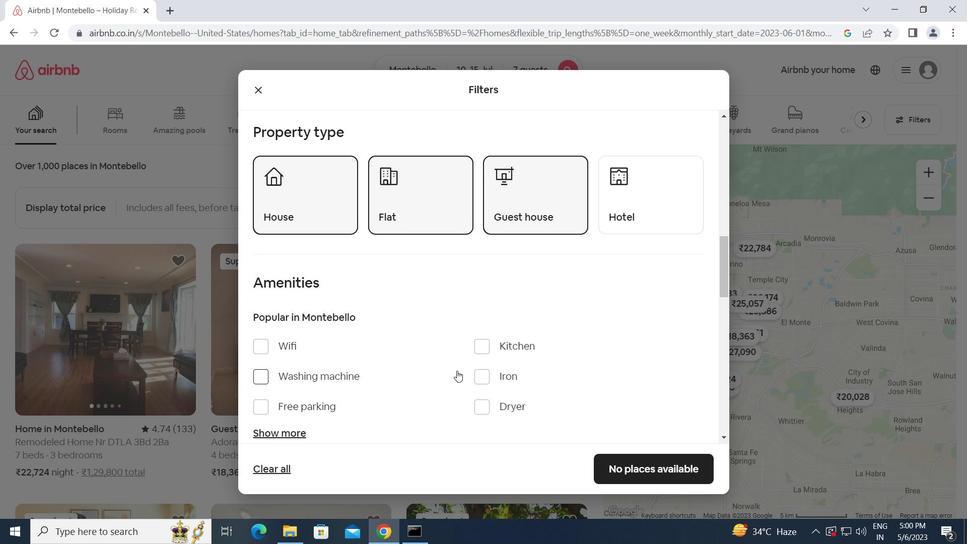 
Action: Mouse scrolled (457, 370) with delta (0, 0)
Screenshot: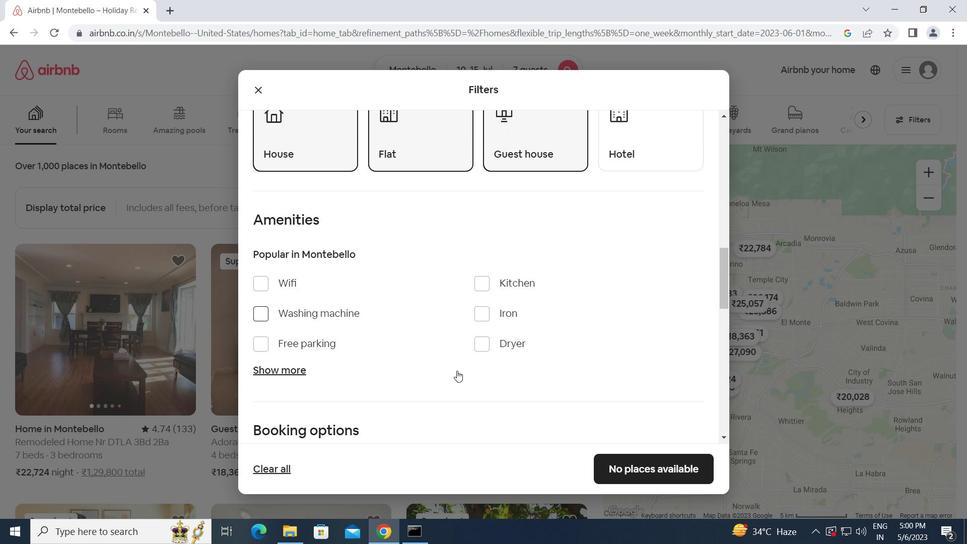 
Action: Mouse moved to (272, 306)
Screenshot: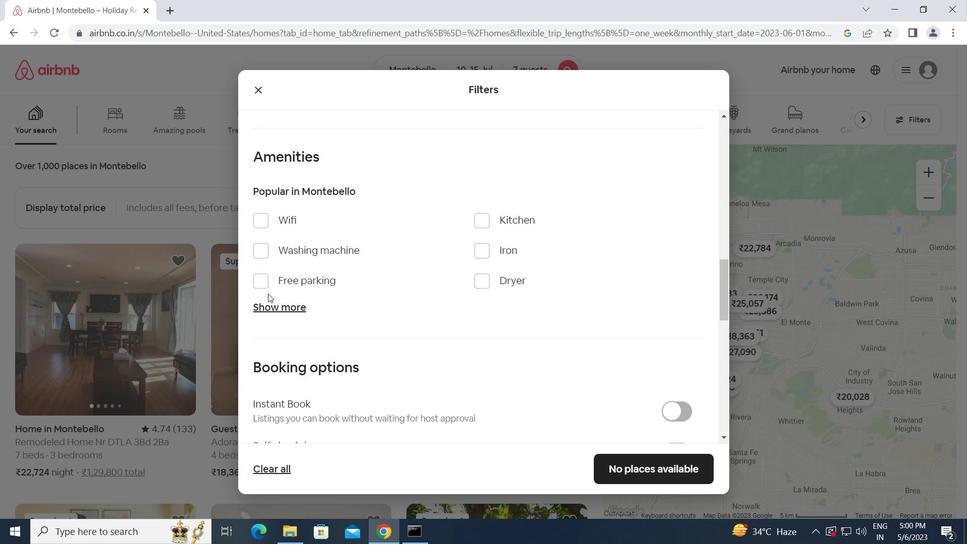 
Action: Mouse pressed left at (272, 306)
Screenshot: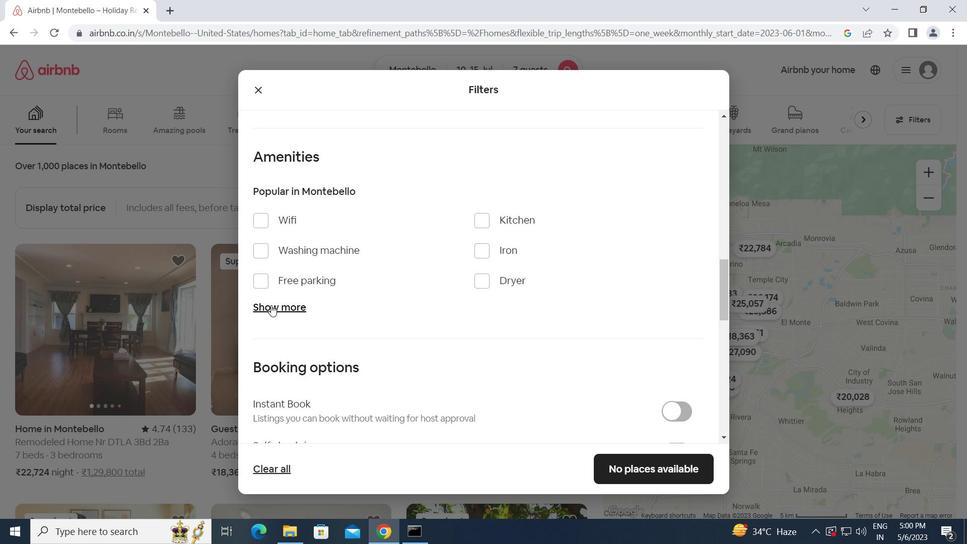 
Action: Mouse moved to (264, 221)
Screenshot: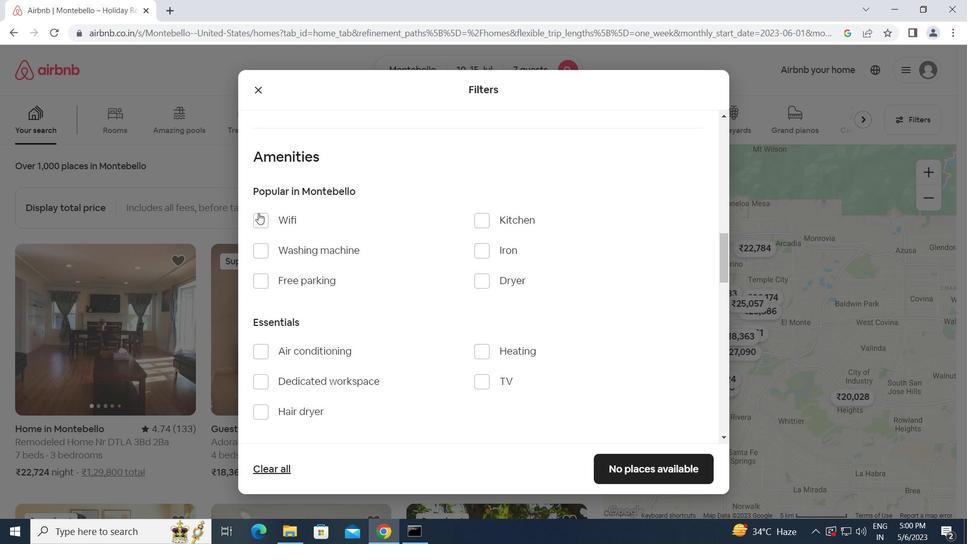 
Action: Mouse pressed left at (264, 221)
Screenshot: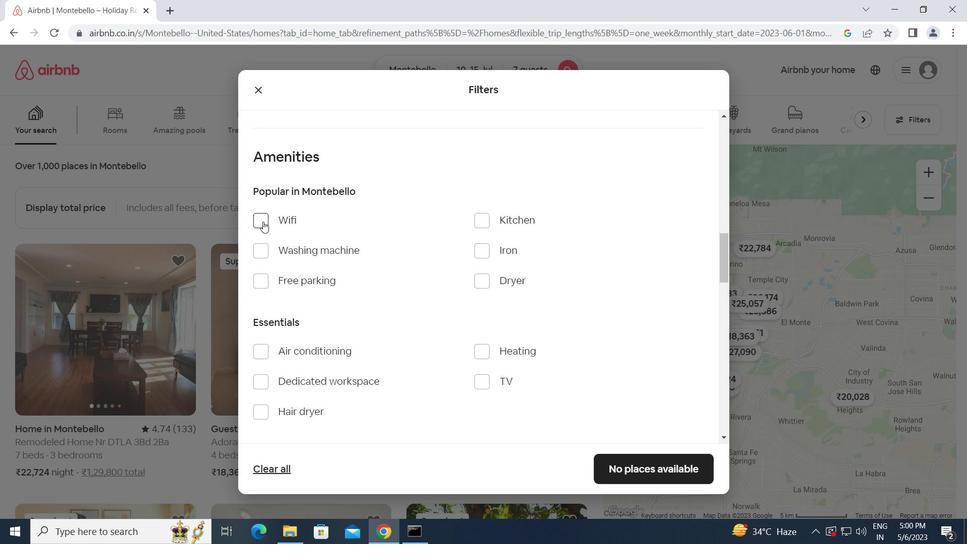 
Action: Mouse moved to (479, 378)
Screenshot: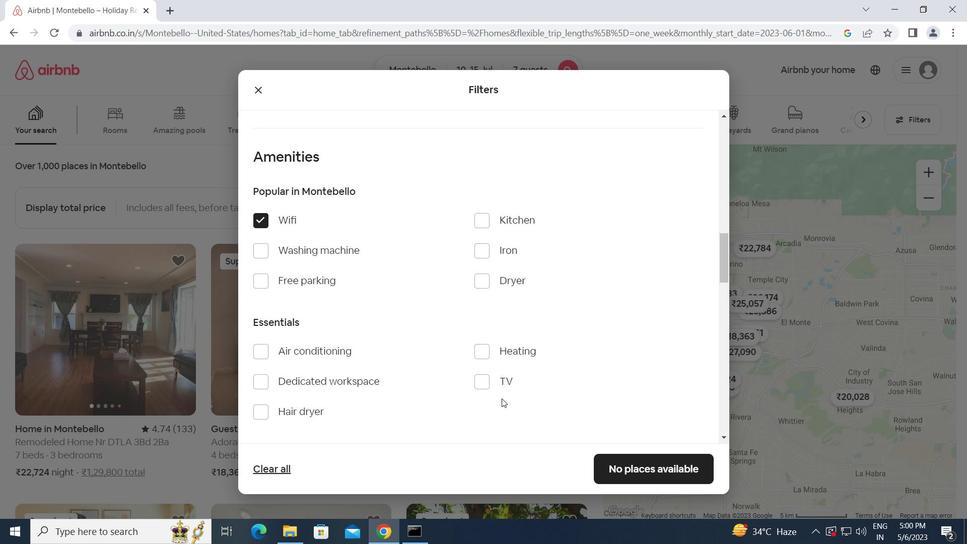
Action: Mouse pressed left at (479, 378)
Screenshot: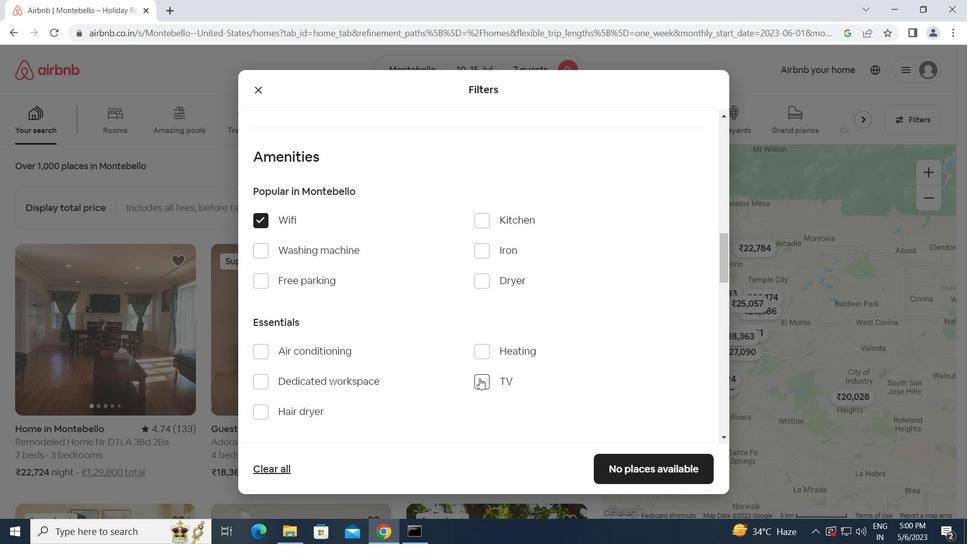 
Action: Mouse moved to (262, 278)
Screenshot: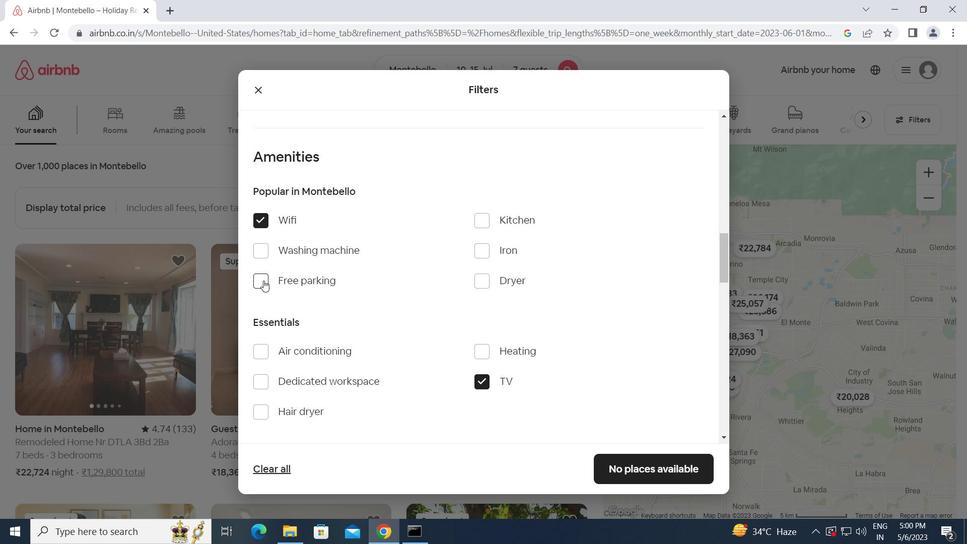 
Action: Mouse pressed left at (262, 278)
Screenshot: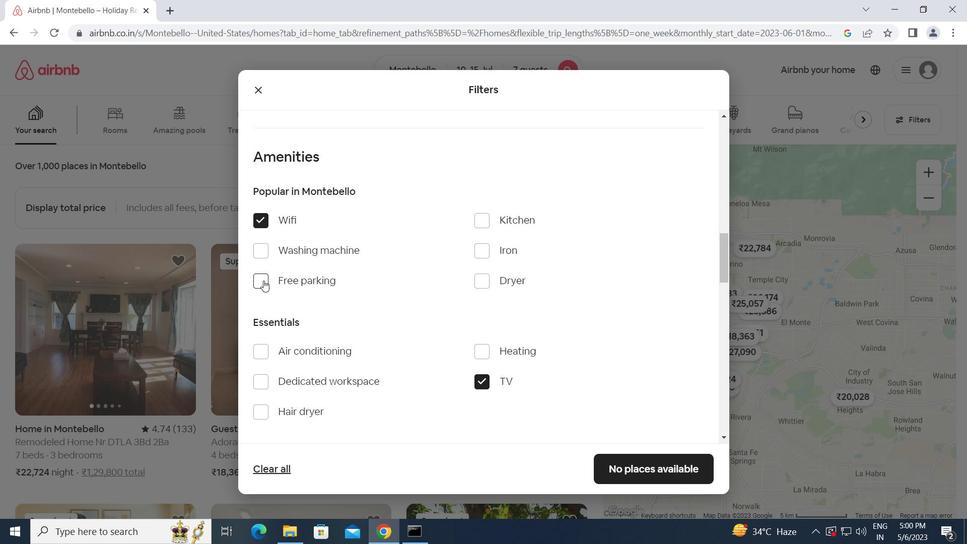 
Action: Mouse moved to (320, 338)
Screenshot: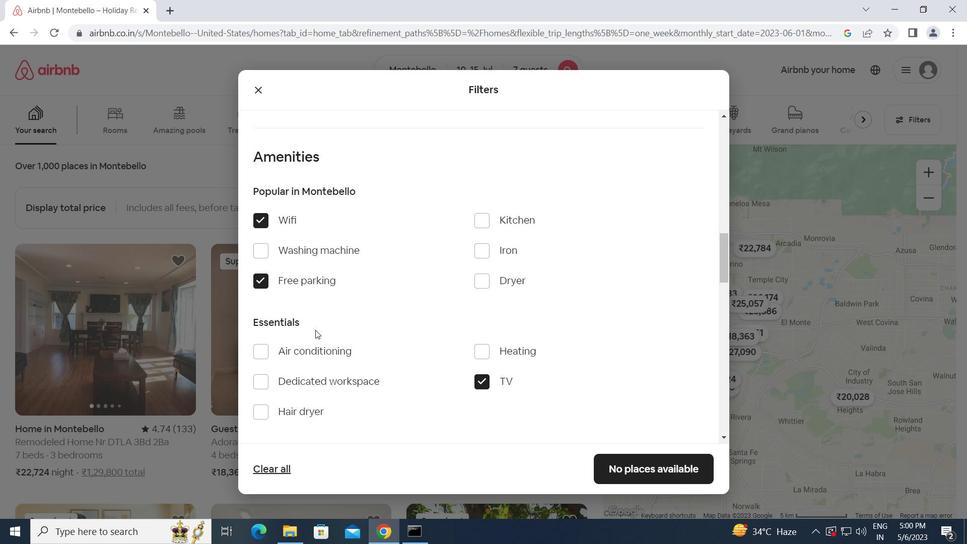 
Action: Mouse scrolled (320, 337) with delta (0, 0)
Screenshot: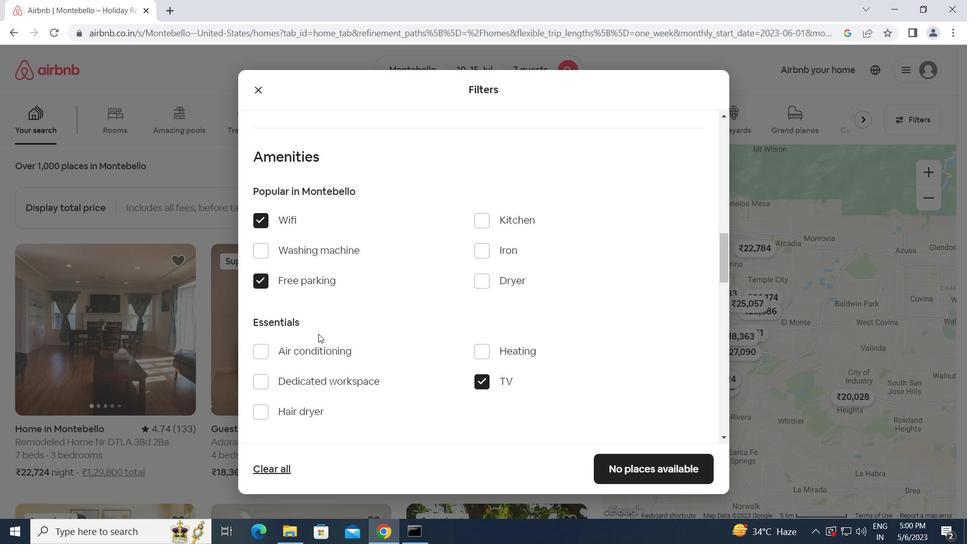 
Action: Mouse moved to (293, 348)
Screenshot: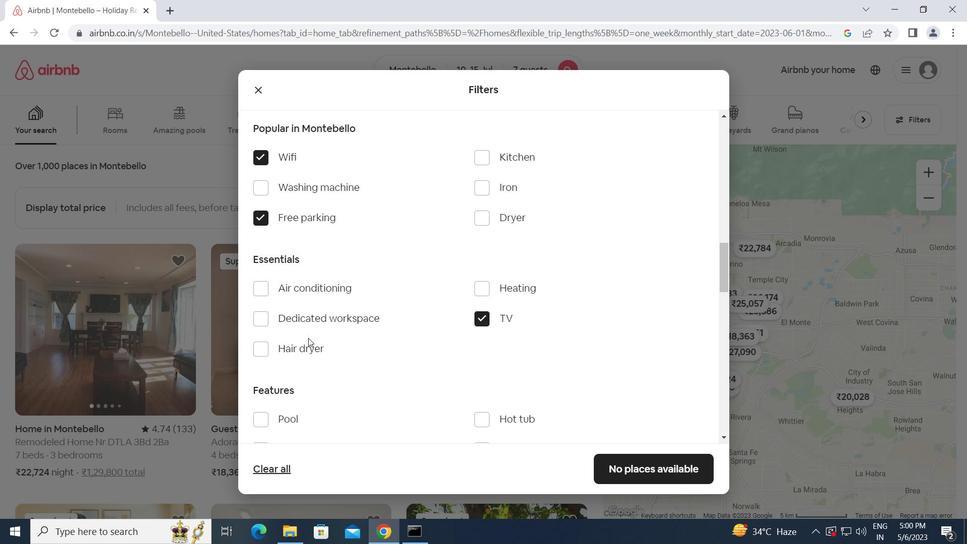 
Action: Mouse scrolled (293, 348) with delta (0, 0)
Screenshot: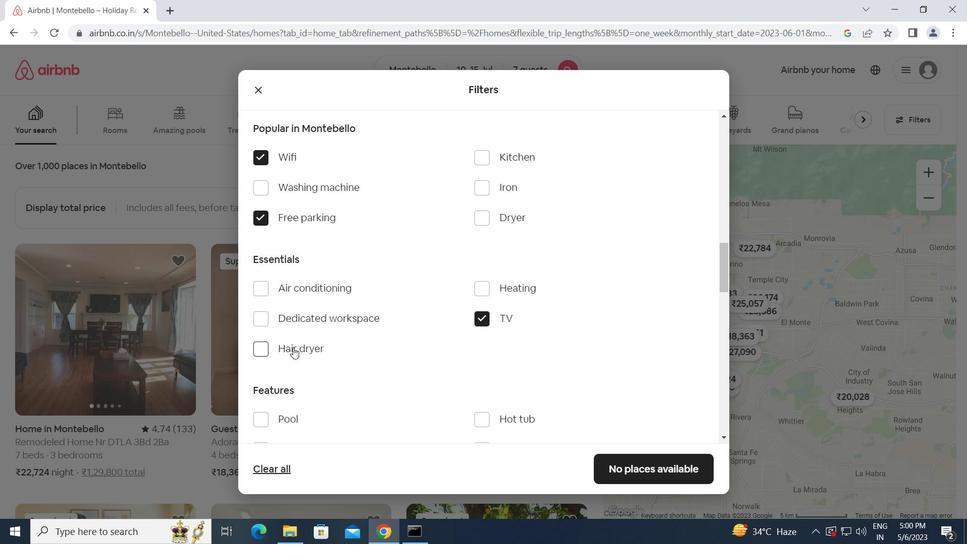 
Action: Mouse moved to (279, 399)
Screenshot: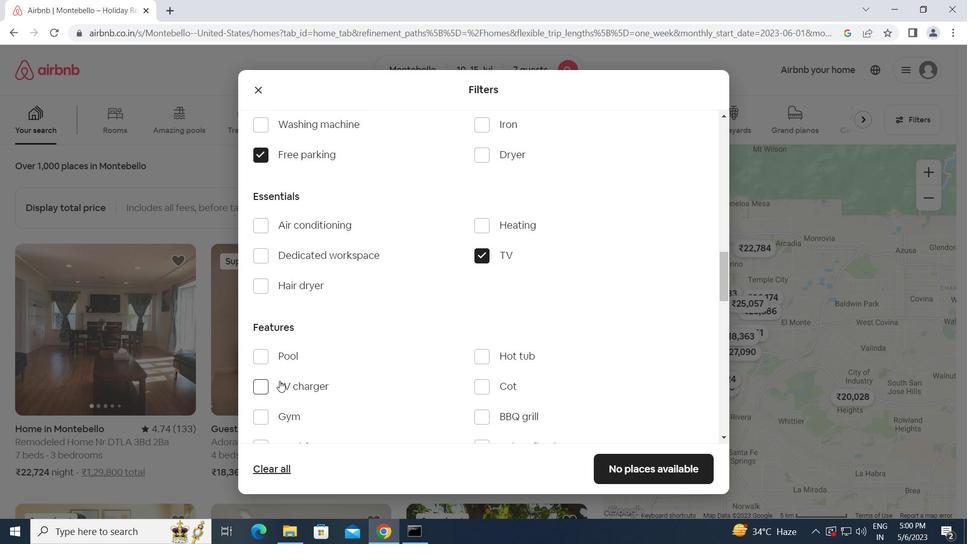 
Action: Mouse scrolled (279, 399) with delta (0, 0)
Screenshot: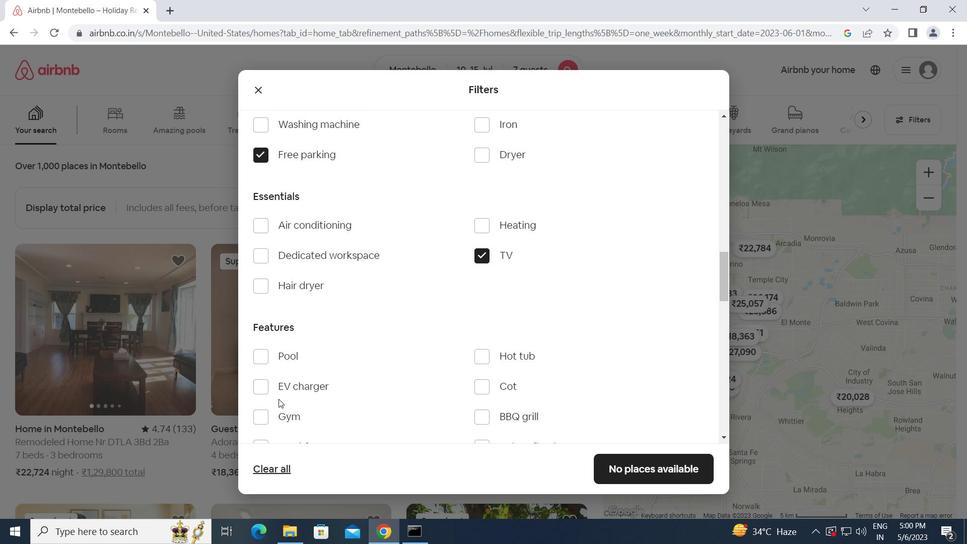 
Action: Mouse moved to (262, 345)
Screenshot: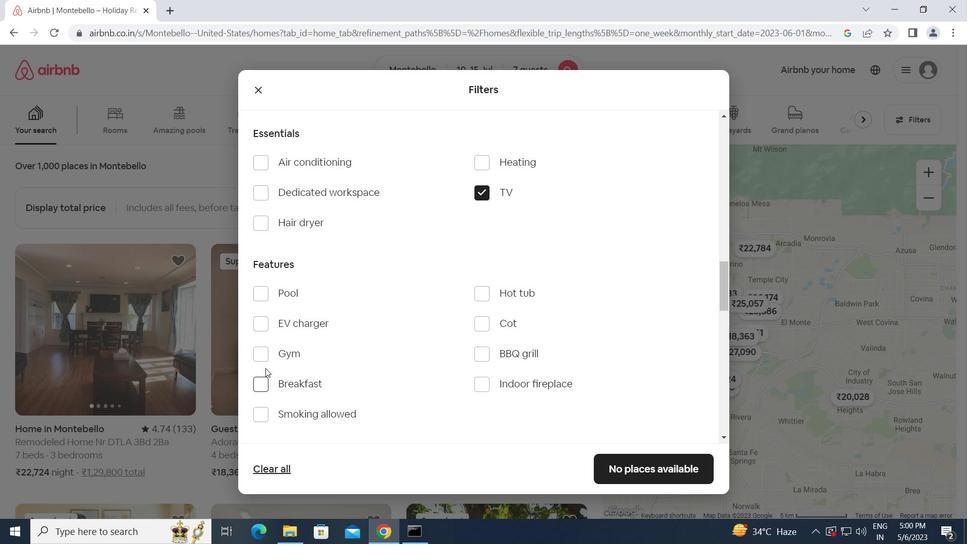 
Action: Mouse pressed left at (262, 345)
Screenshot: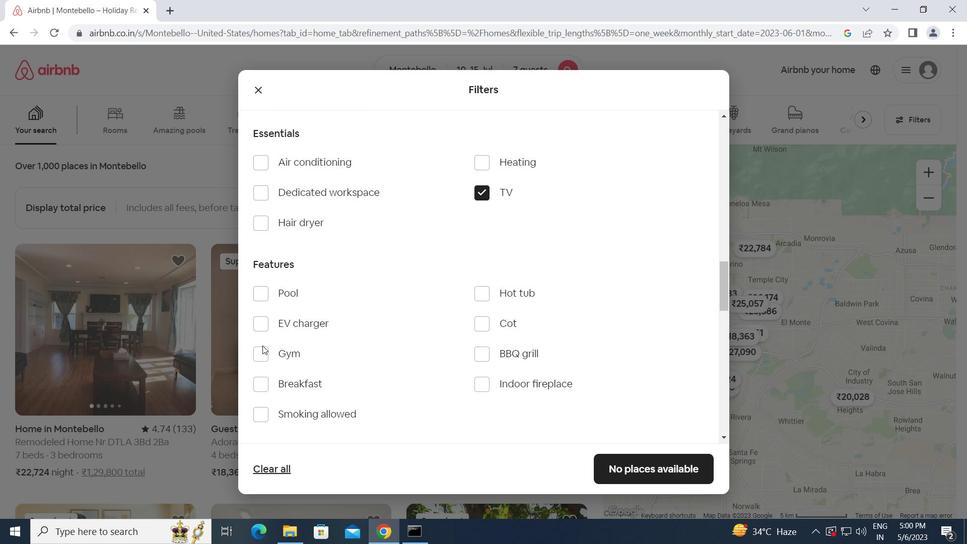 
Action: Mouse moved to (262, 355)
Screenshot: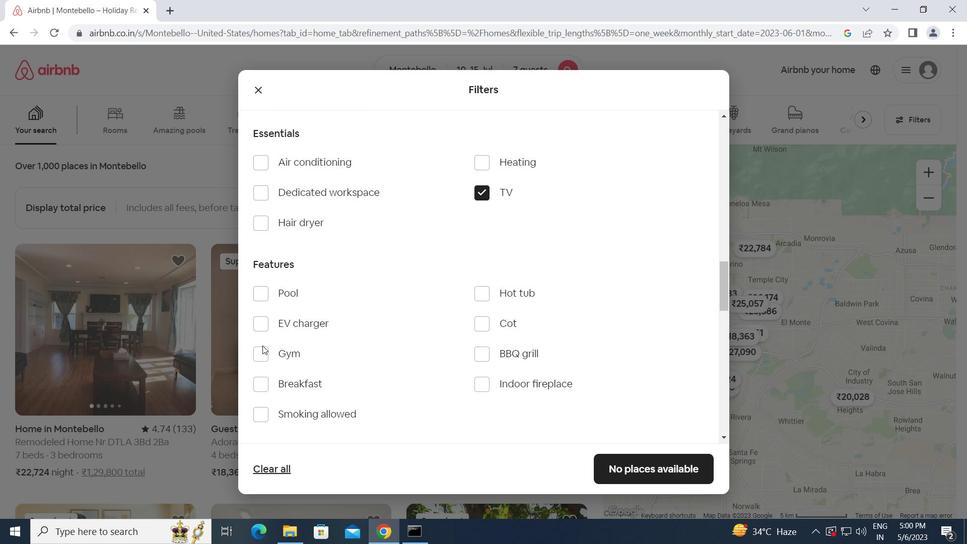 
Action: Mouse pressed left at (262, 355)
Screenshot: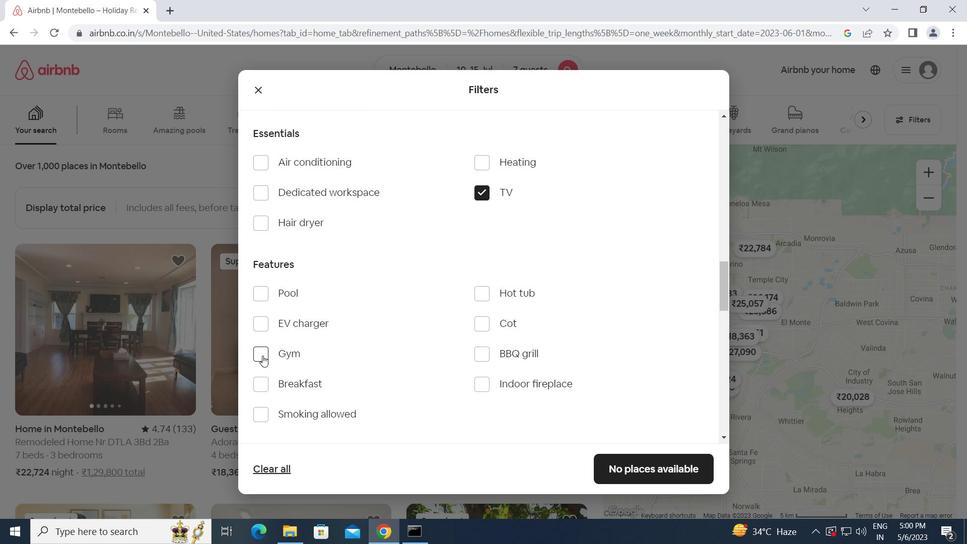 
Action: Mouse moved to (263, 387)
Screenshot: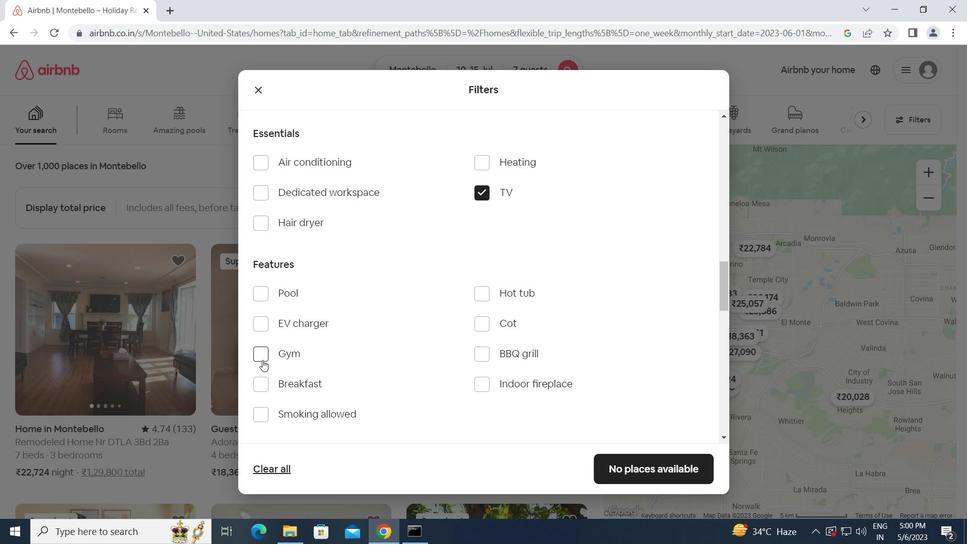 
Action: Mouse pressed left at (263, 387)
Screenshot: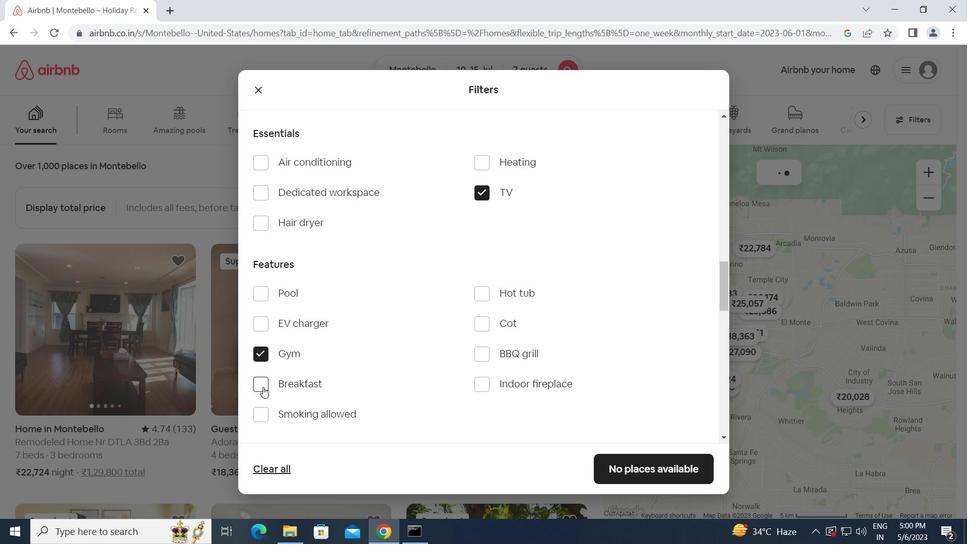 
Action: Mouse moved to (353, 397)
Screenshot: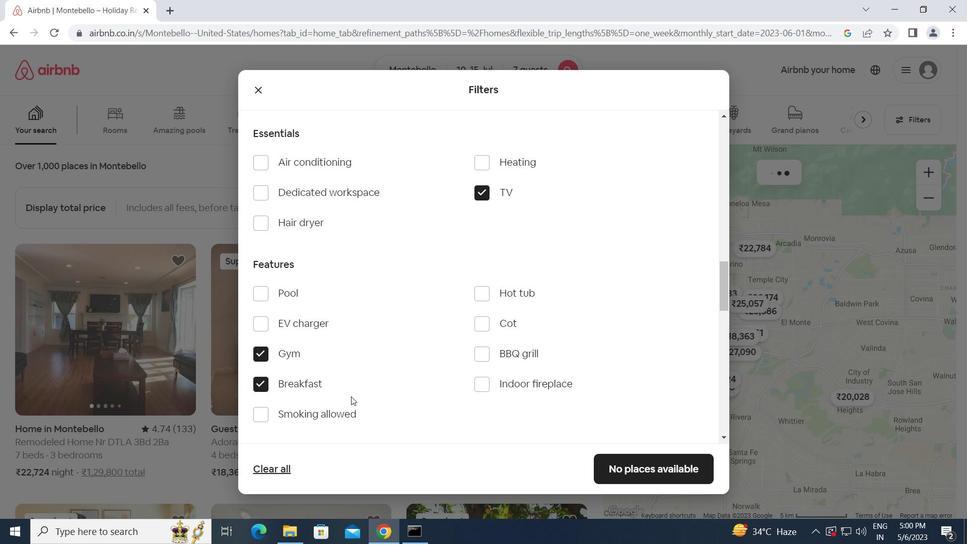 
Action: Mouse scrolled (353, 396) with delta (0, 0)
Screenshot: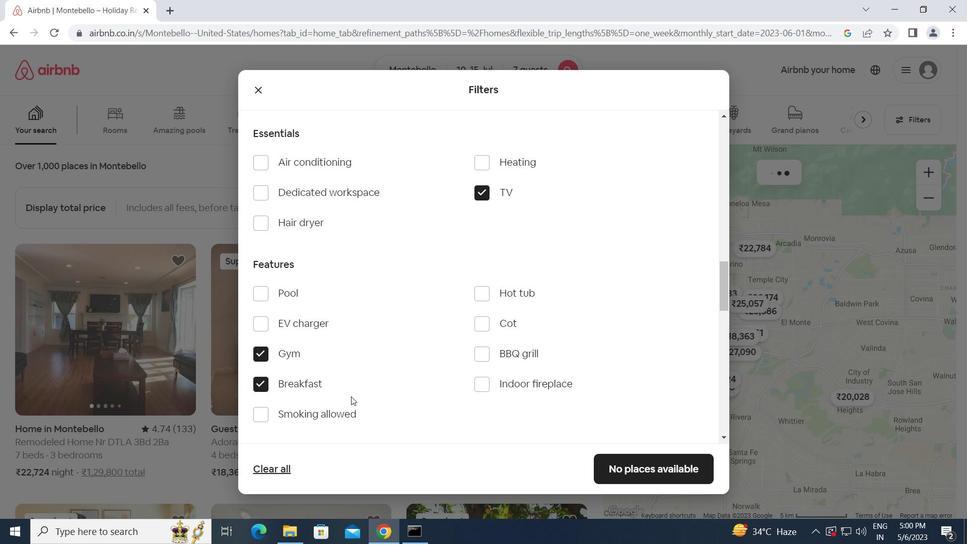 
Action: Mouse scrolled (353, 396) with delta (0, 0)
Screenshot: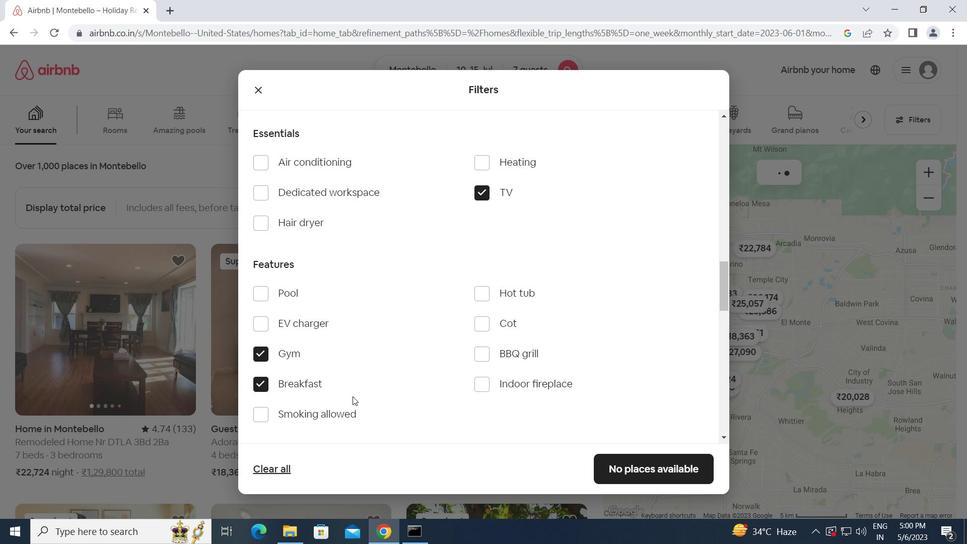 
Action: Mouse scrolled (353, 396) with delta (0, 0)
Screenshot: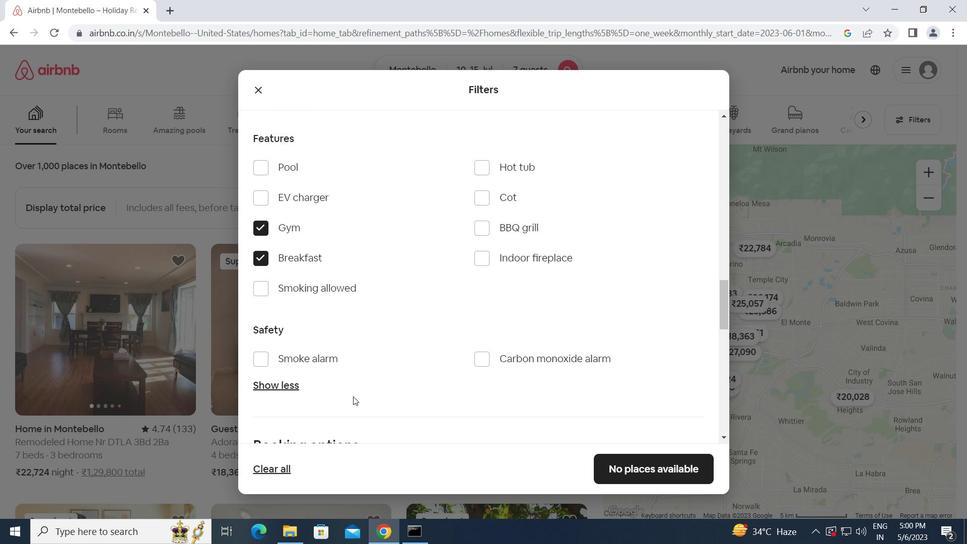 
Action: Mouse scrolled (353, 396) with delta (0, 0)
Screenshot: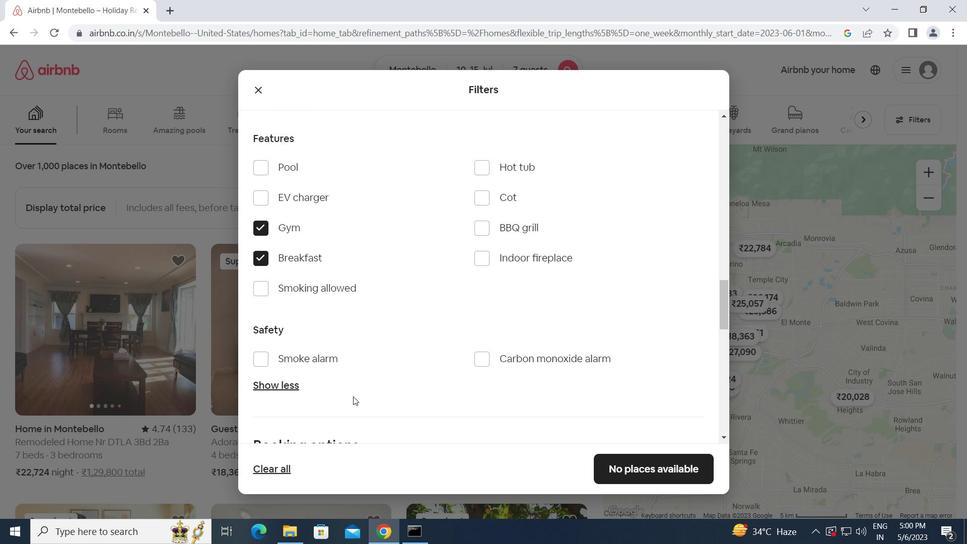
Action: Mouse moved to (676, 402)
Screenshot: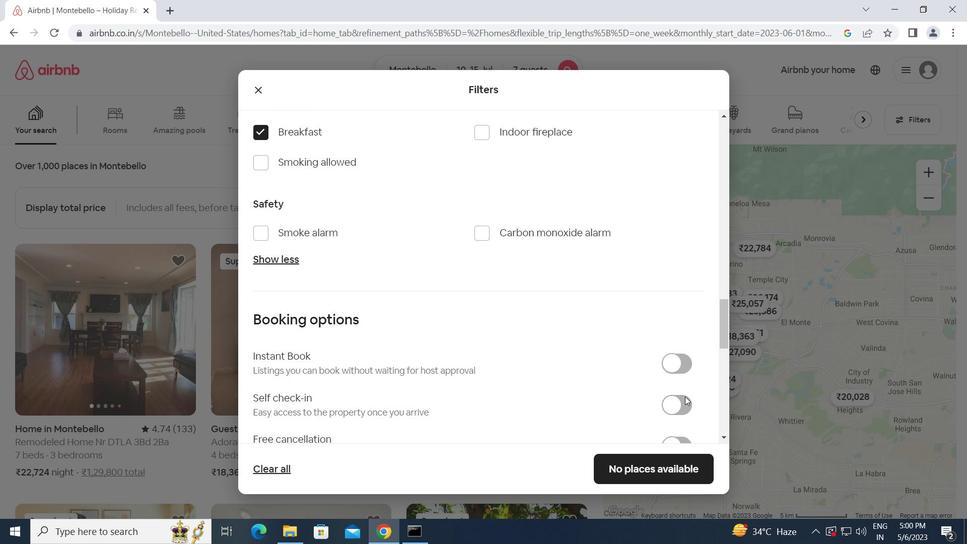 
Action: Mouse pressed left at (676, 402)
Screenshot: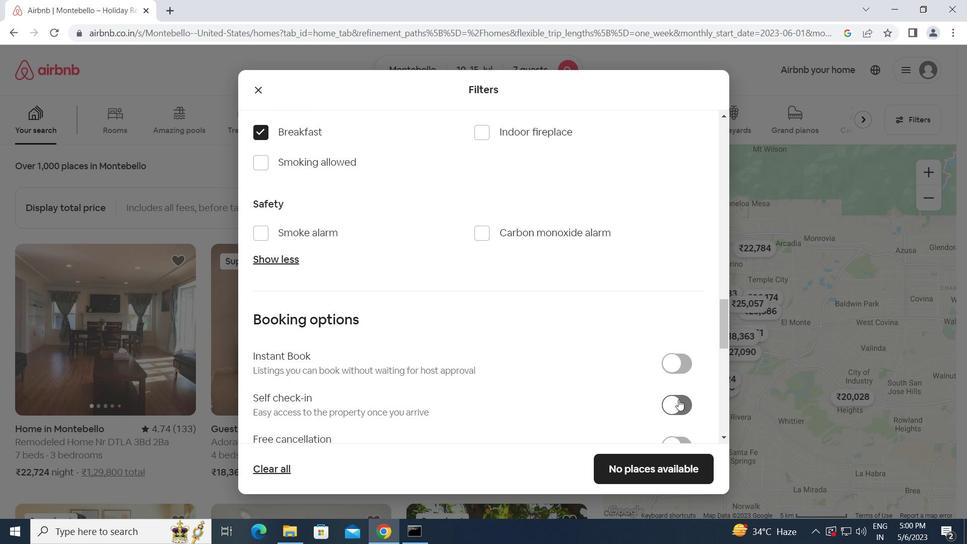 
Action: Mouse moved to (485, 402)
Screenshot: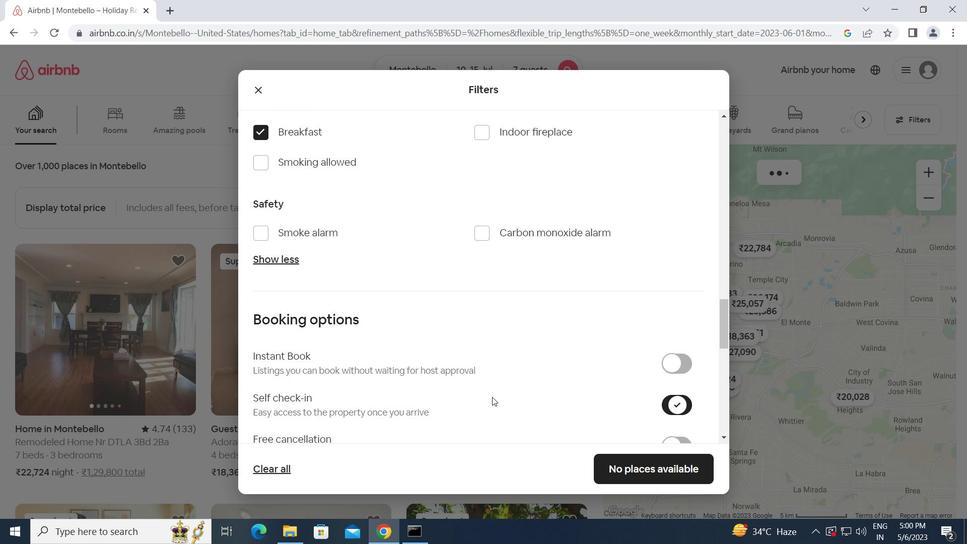 
Action: Mouse scrolled (485, 401) with delta (0, 0)
Screenshot: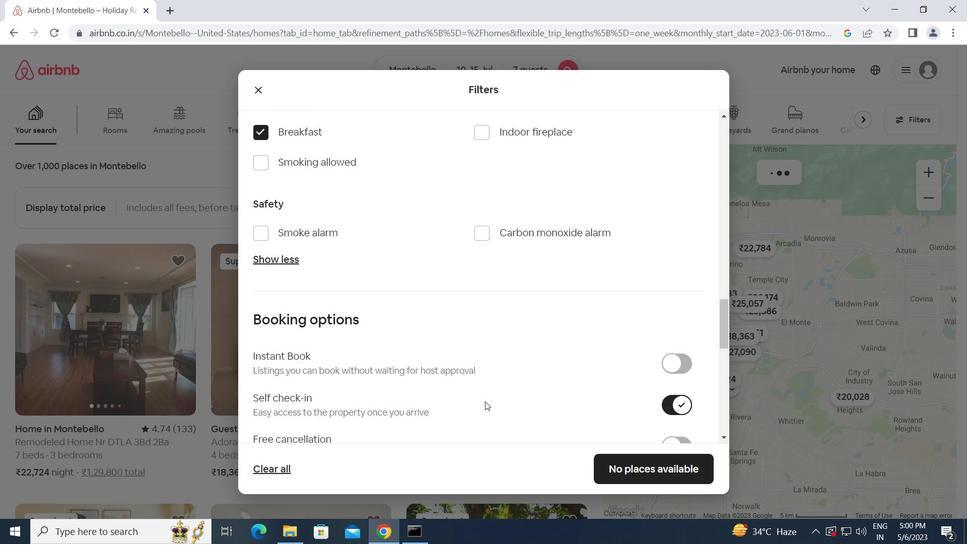 
Action: Mouse scrolled (485, 401) with delta (0, 0)
Screenshot: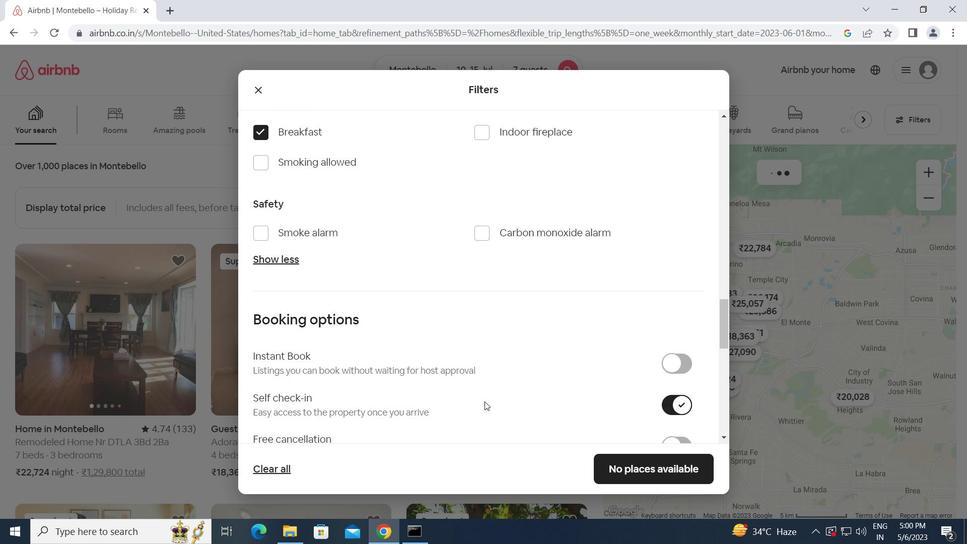 
Action: Mouse scrolled (485, 401) with delta (0, 0)
Screenshot: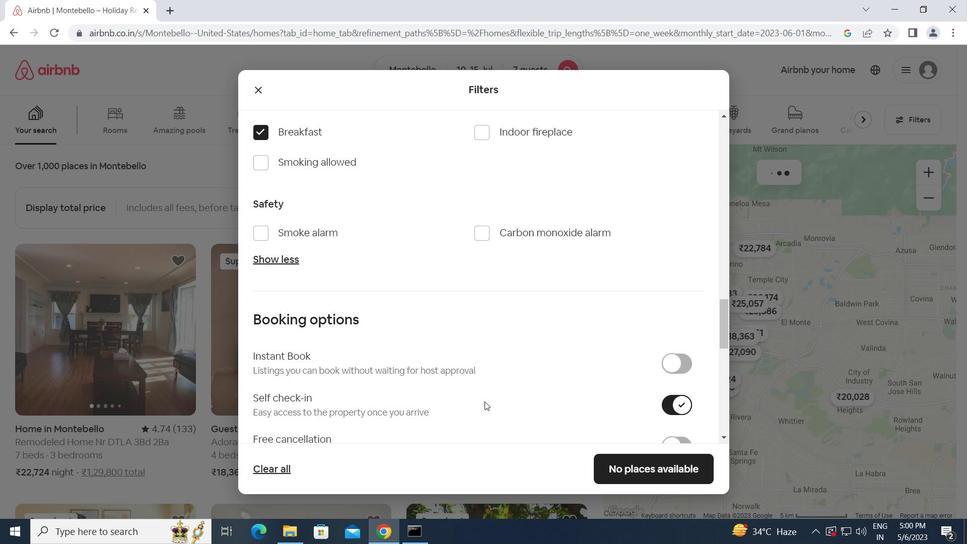
Action: Mouse scrolled (485, 401) with delta (0, 0)
Screenshot: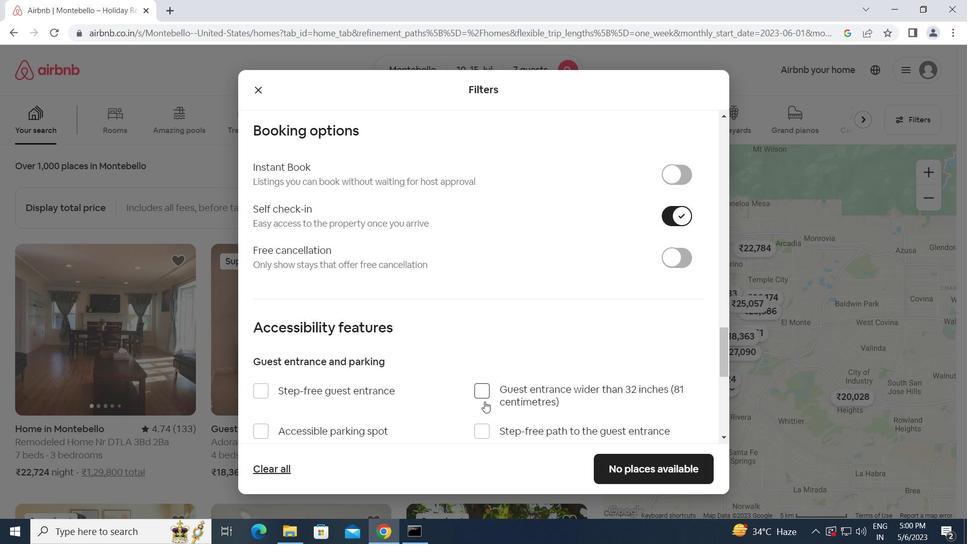 
Action: Mouse scrolled (485, 401) with delta (0, 0)
Screenshot: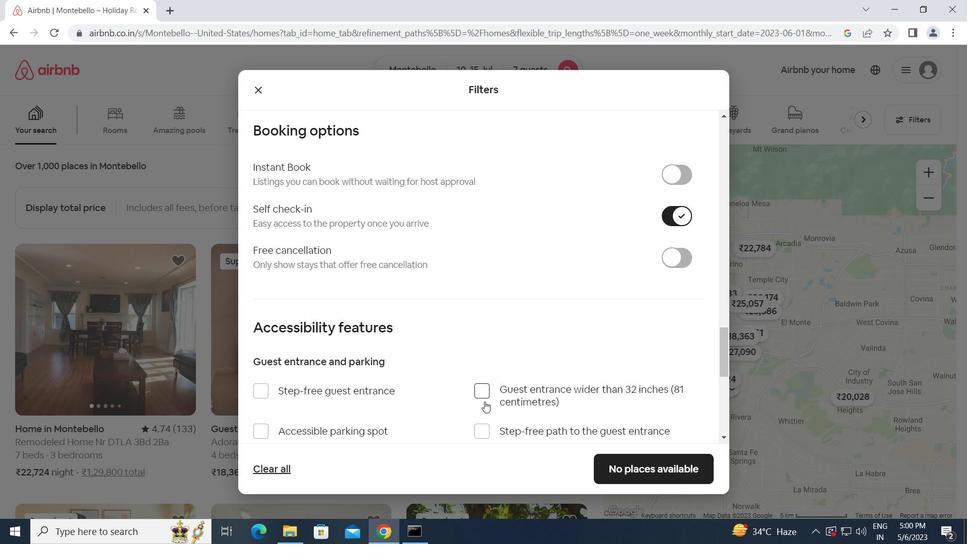
Action: Mouse scrolled (485, 401) with delta (0, 0)
Screenshot: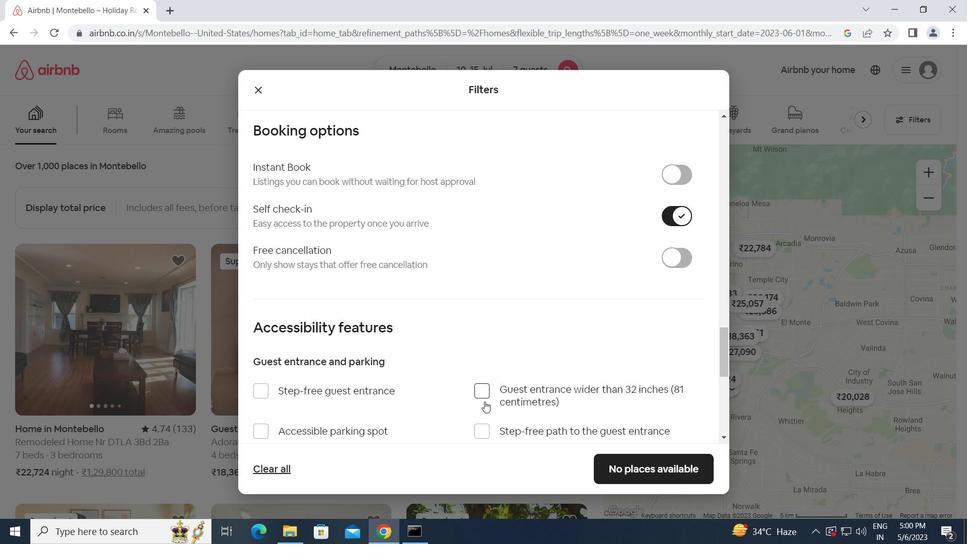 
Action: Mouse scrolled (485, 401) with delta (0, 0)
Screenshot: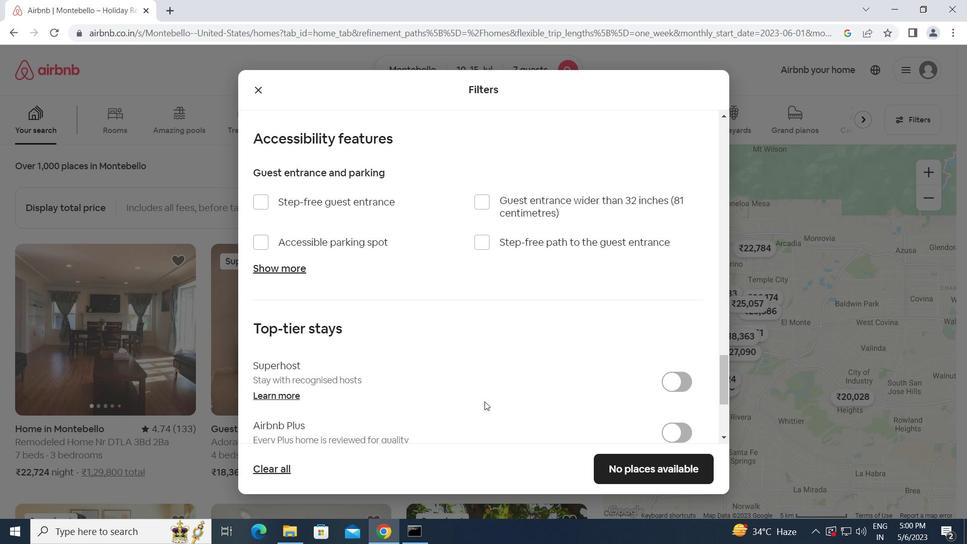 
Action: Mouse scrolled (485, 401) with delta (0, 0)
Screenshot: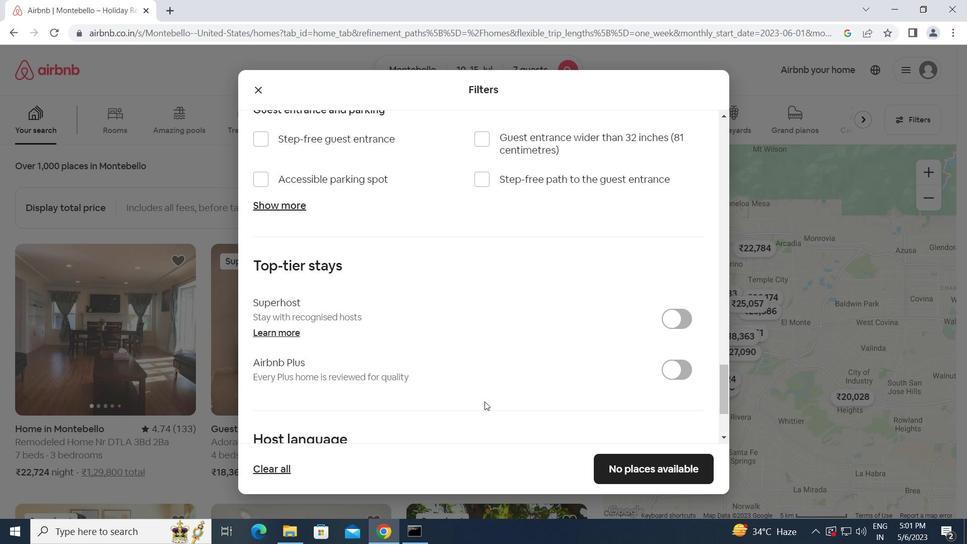 
Action: Mouse scrolled (485, 401) with delta (0, 0)
Screenshot: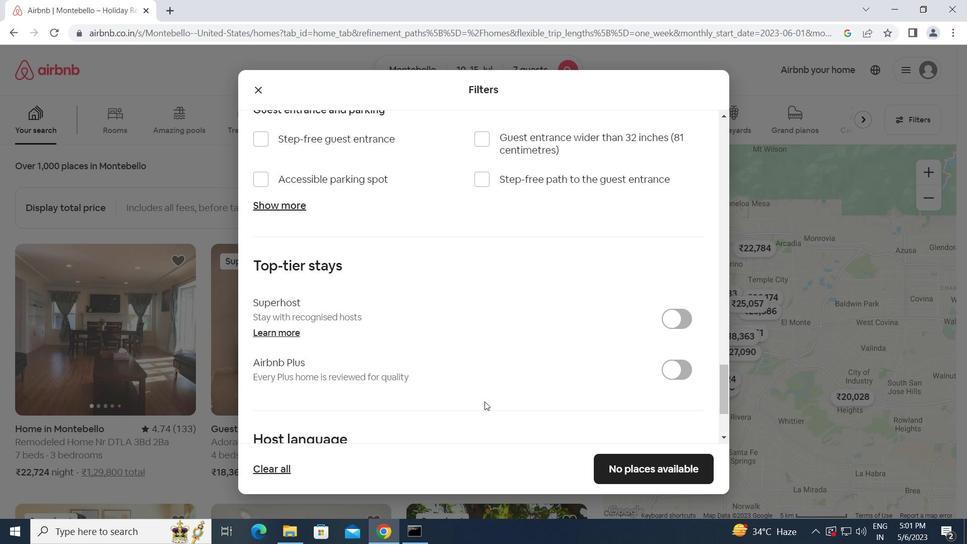 
Action: Mouse scrolled (485, 401) with delta (0, 0)
Screenshot: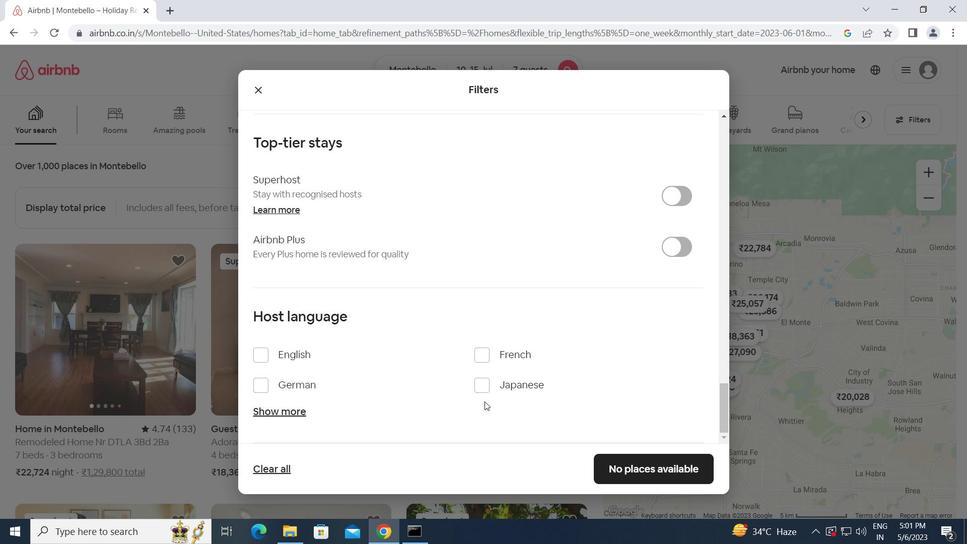 
Action: Mouse scrolled (485, 401) with delta (0, 0)
Screenshot: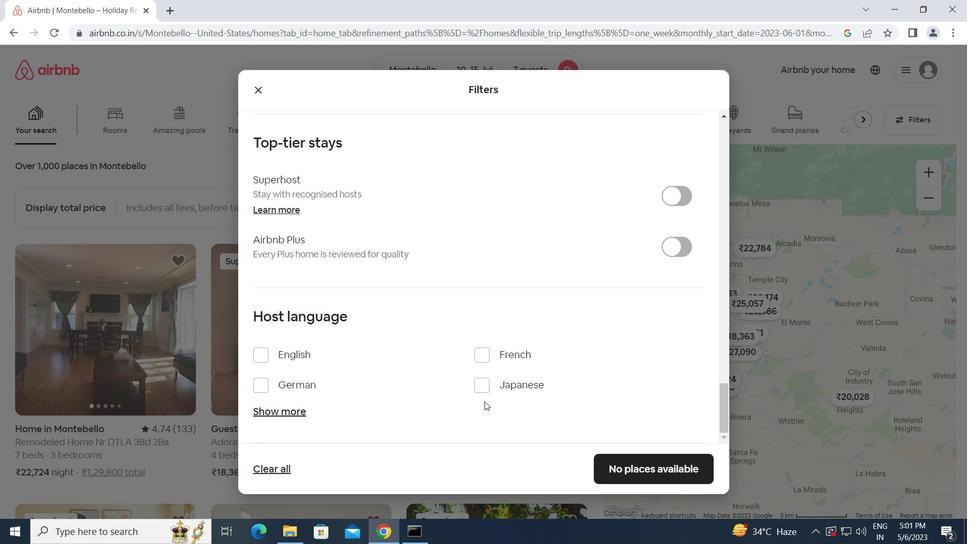 
Action: Mouse moved to (258, 354)
Screenshot: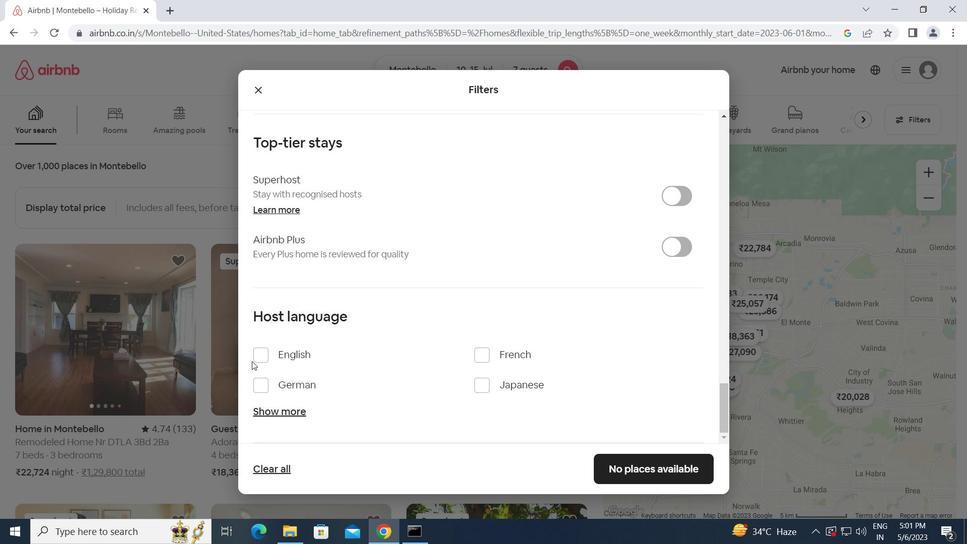 
Action: Mouse pressed left at (258, 354)
Screenshot: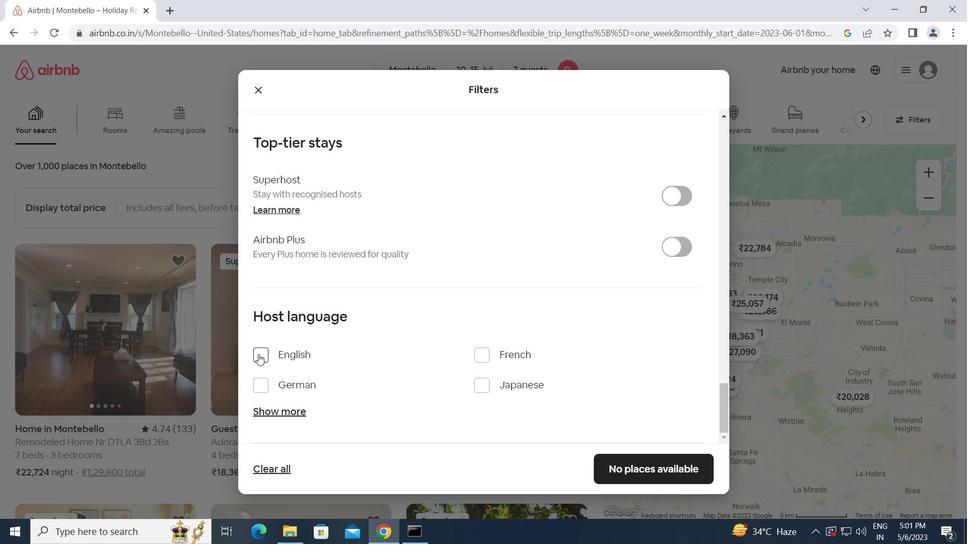 
Action: Mouse moved to (624, 468)
Screenshot: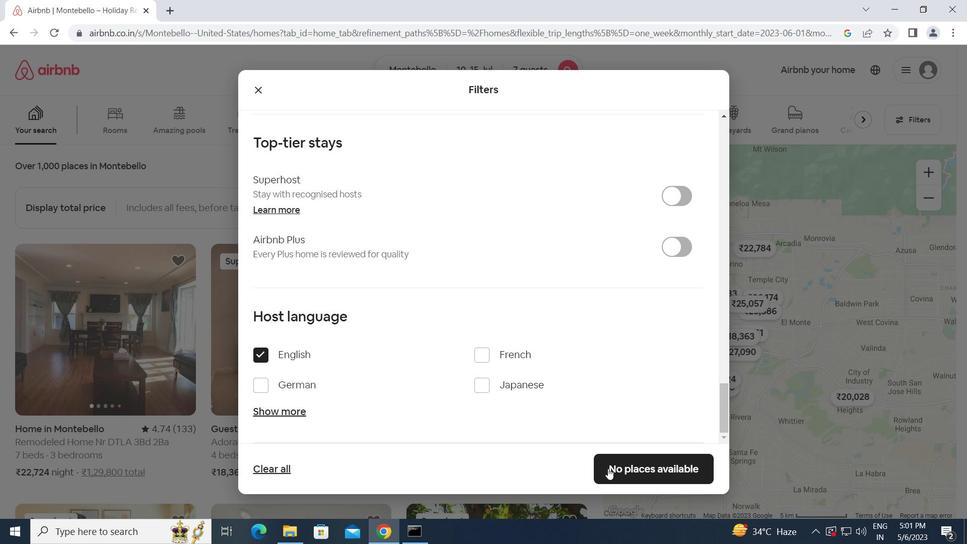 
Action: Mouse pressed left at (624, 468)
Screenshot: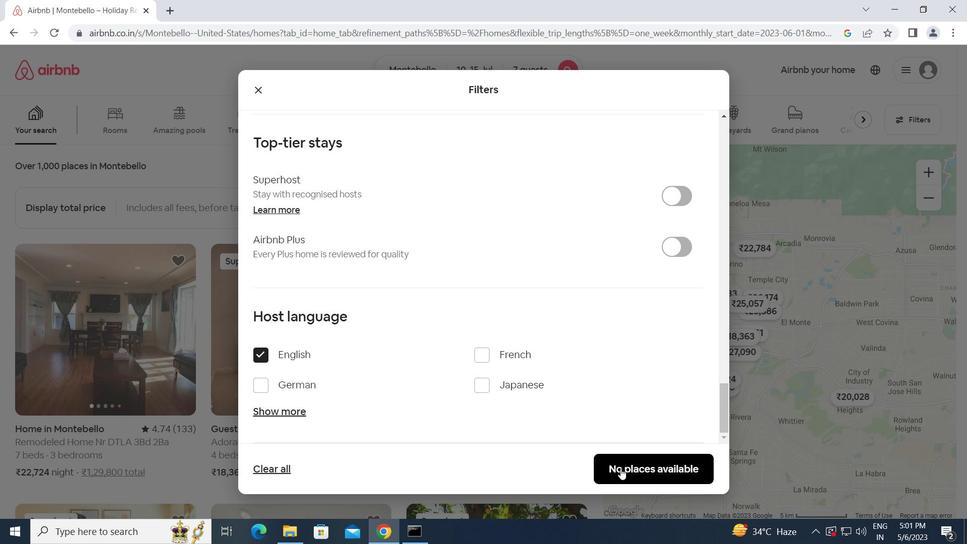 
Action: Mouse moved to (624, 469)
Screenshot: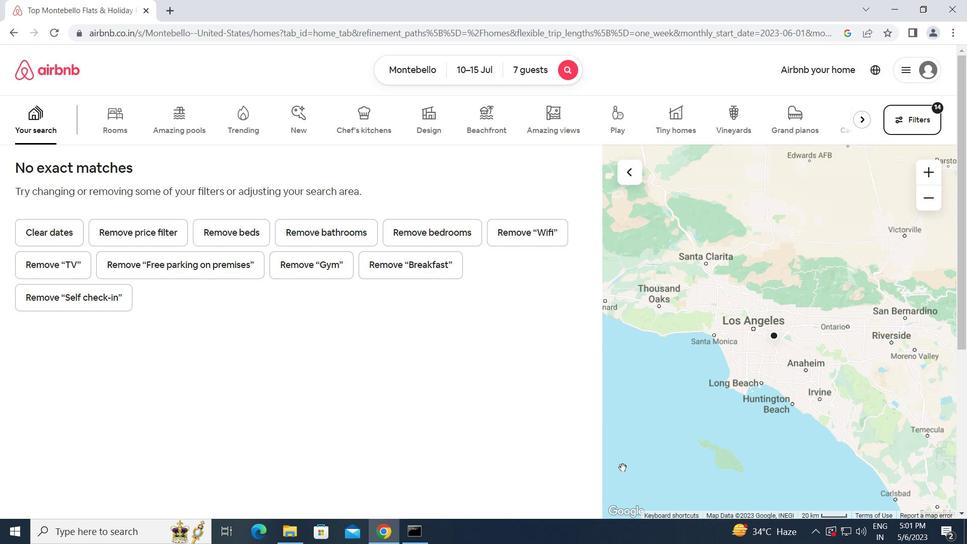 
